 Task: Select a due date automation when advanced on, 2 days before a card is due add fields with custom field "Resume" set to a number lower than 1 and lower than 10 at 11:00 AM.
Action: Mouse moved to (1305, 98)
Screenshot: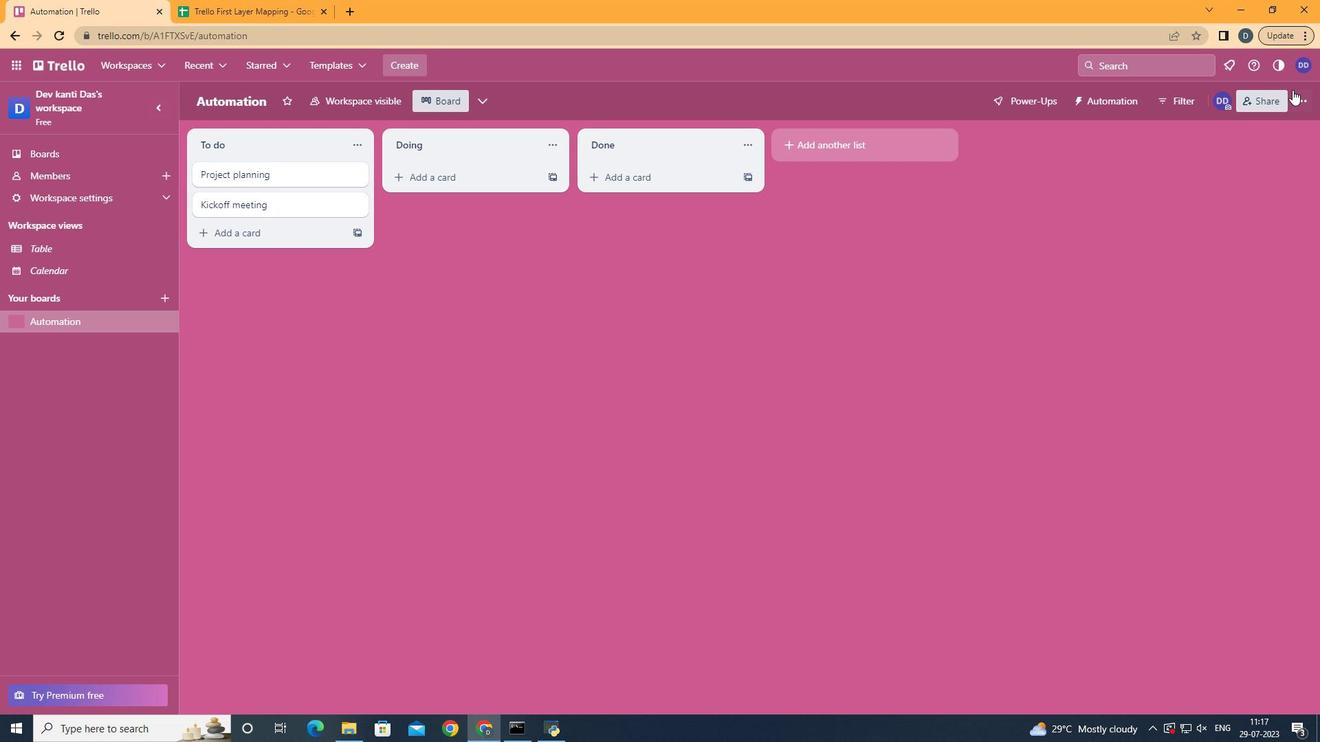 
Action: Mouse pressed left at (1305, 98)
Screenshot: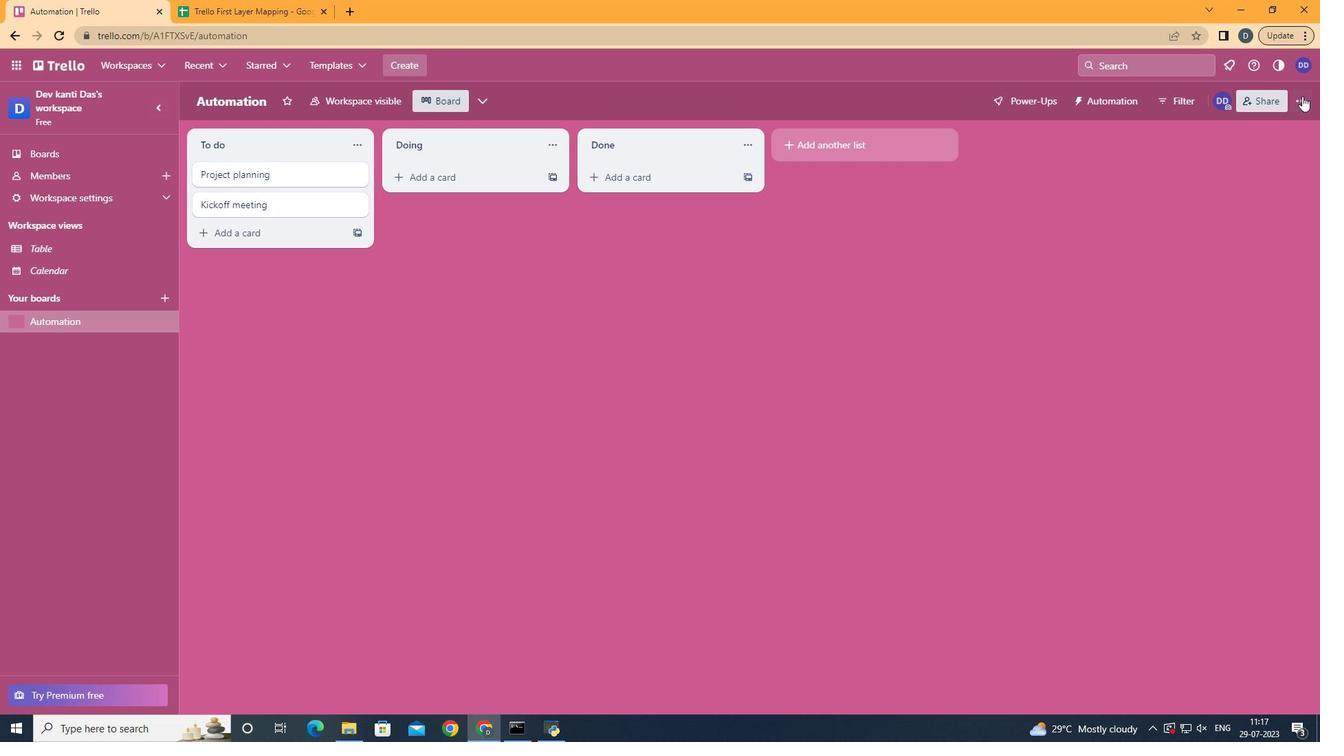 
Action: Mouse moved to (1180, 288)
Screenshot: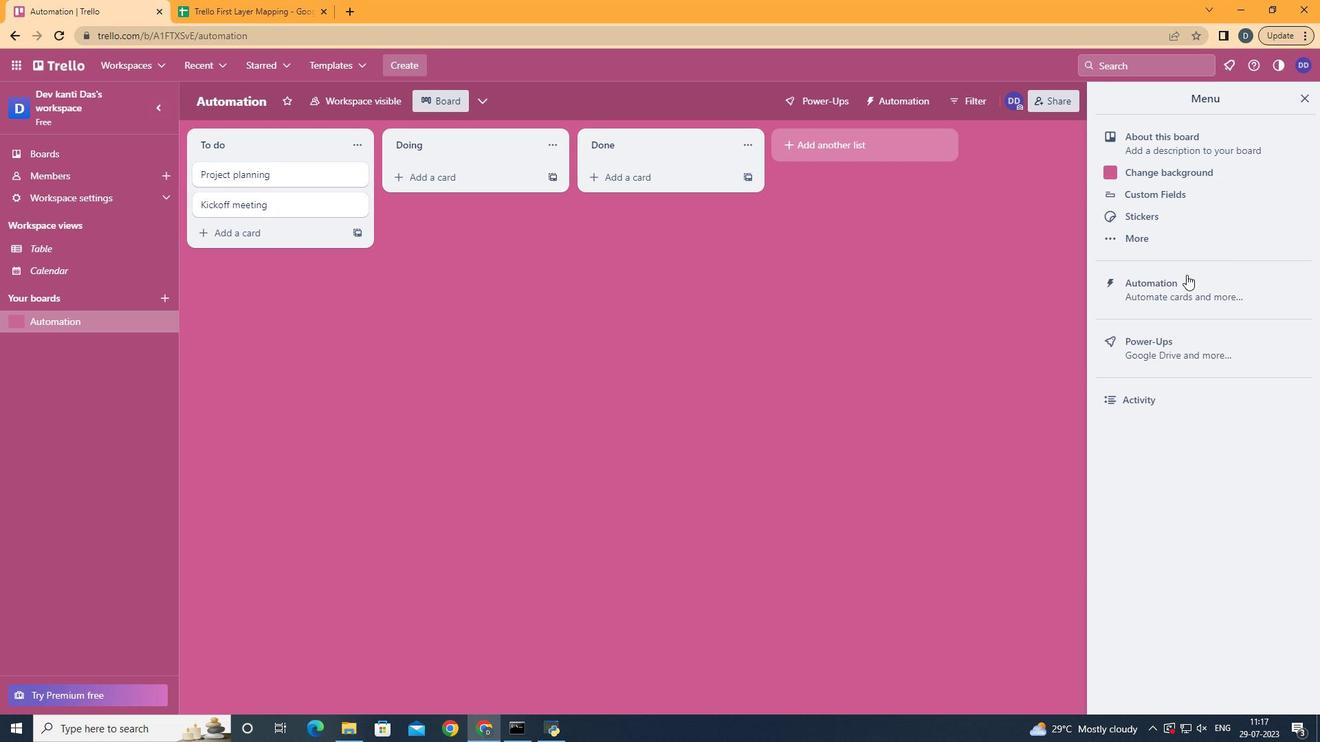 
Action: Mouse pressed left at (1180, 288)
Screenshot: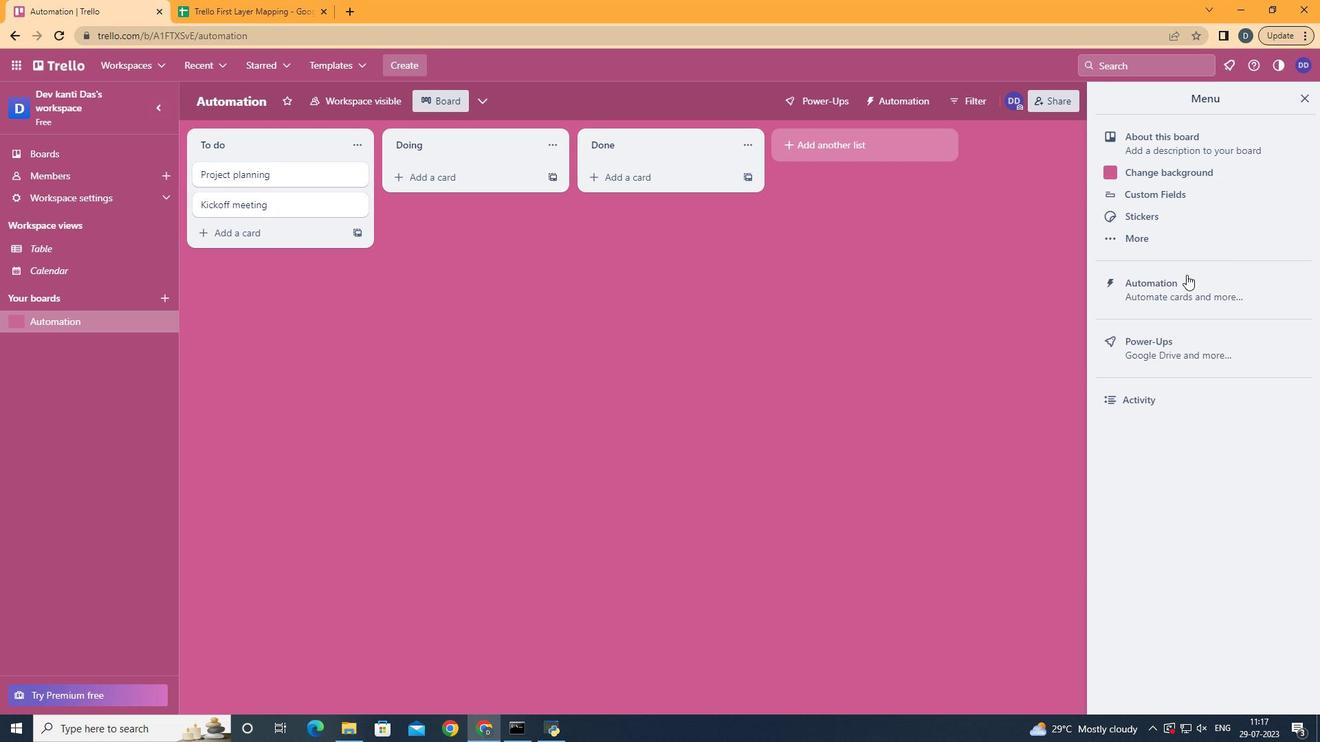 
Action: Mouse moved to (287, 274)
Screenshot: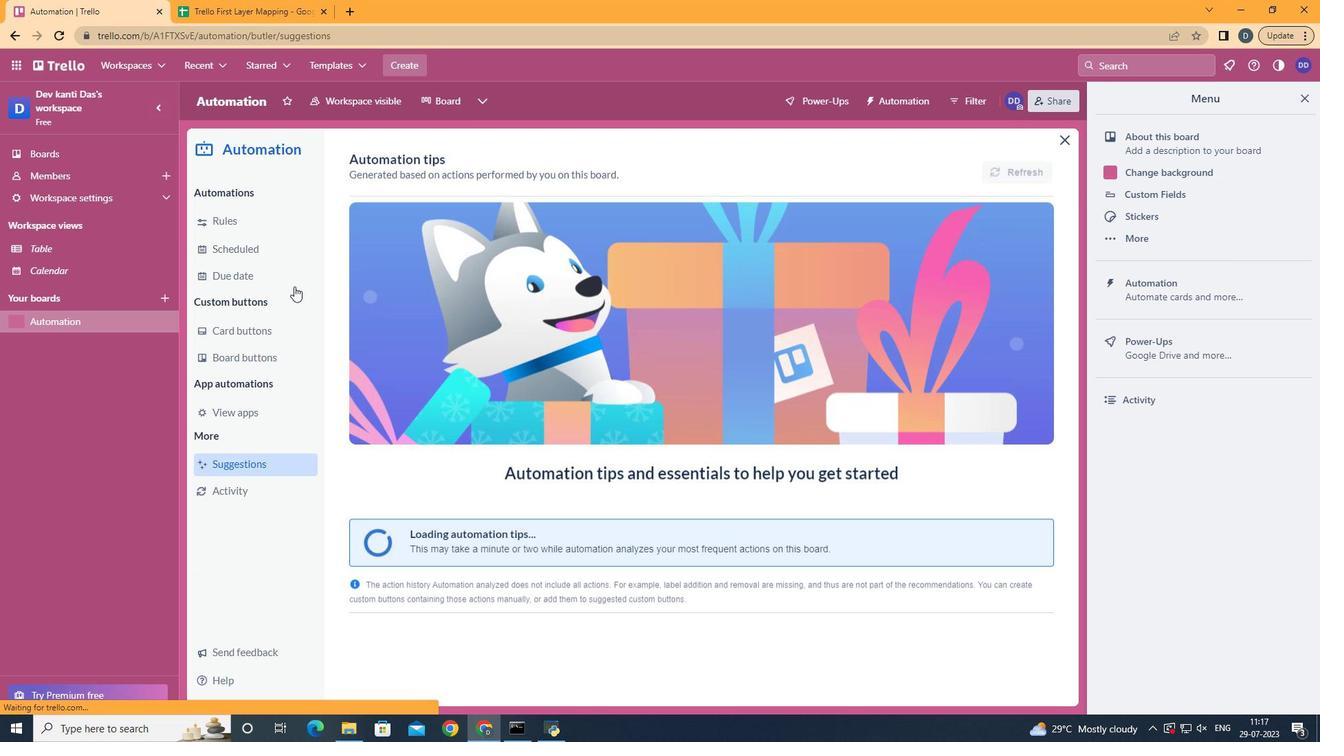 
Action: Mouse pressed left at (287, 274)
Screenshot: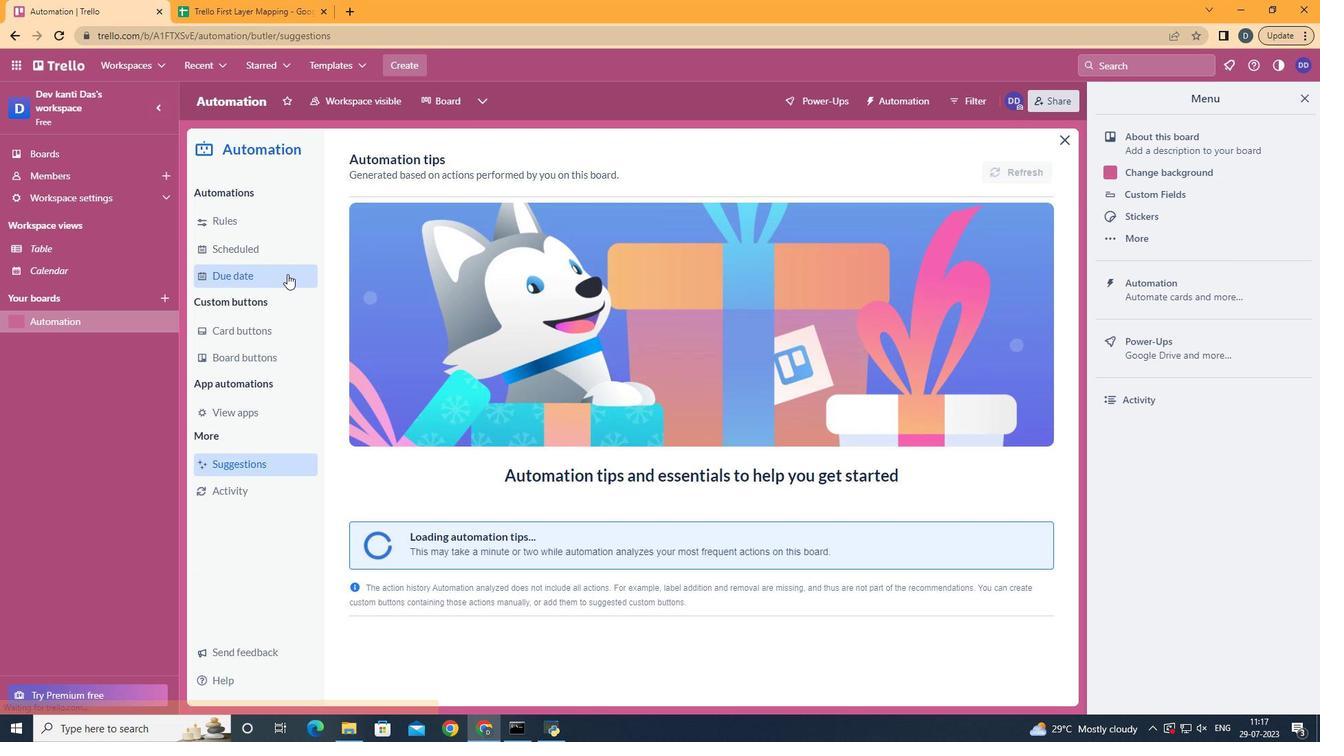 
Action: Mouse moved to (973, 167)
Screenshot: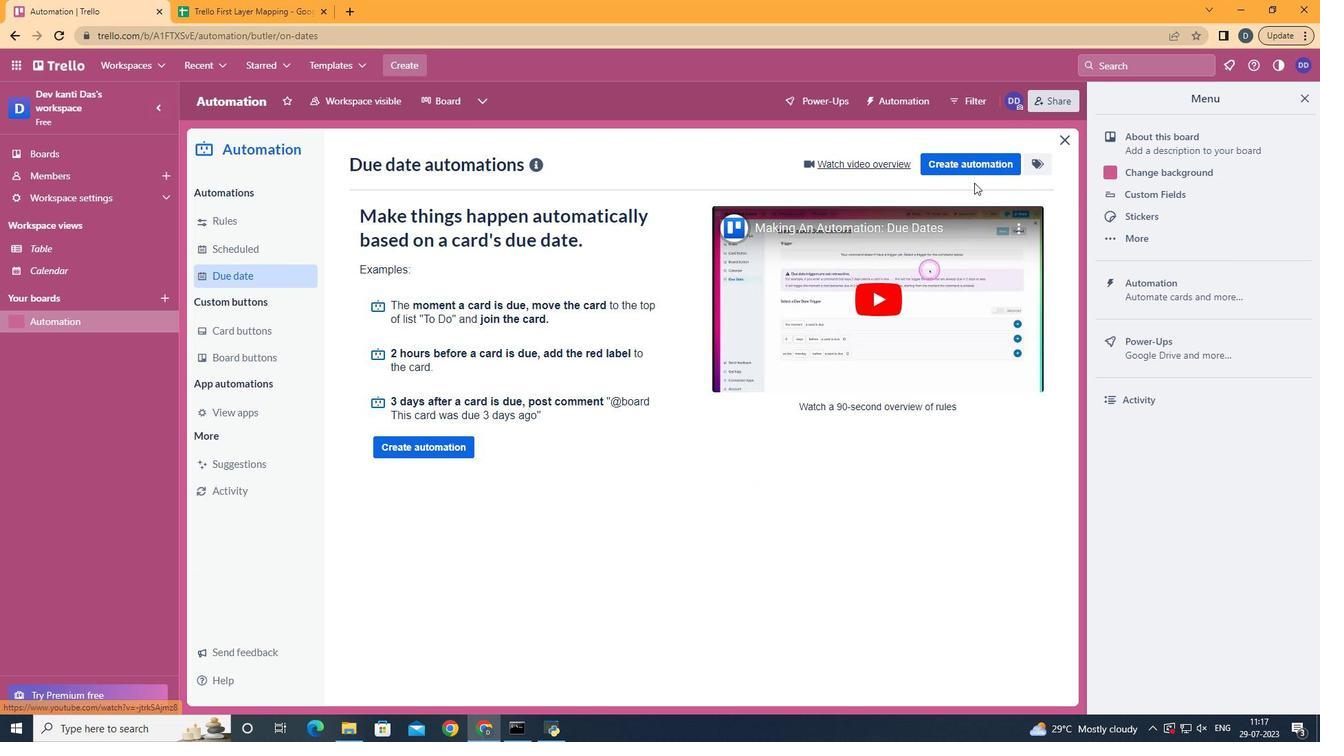 
Action: Mouse pressed left at (973, 167)
Screenshot: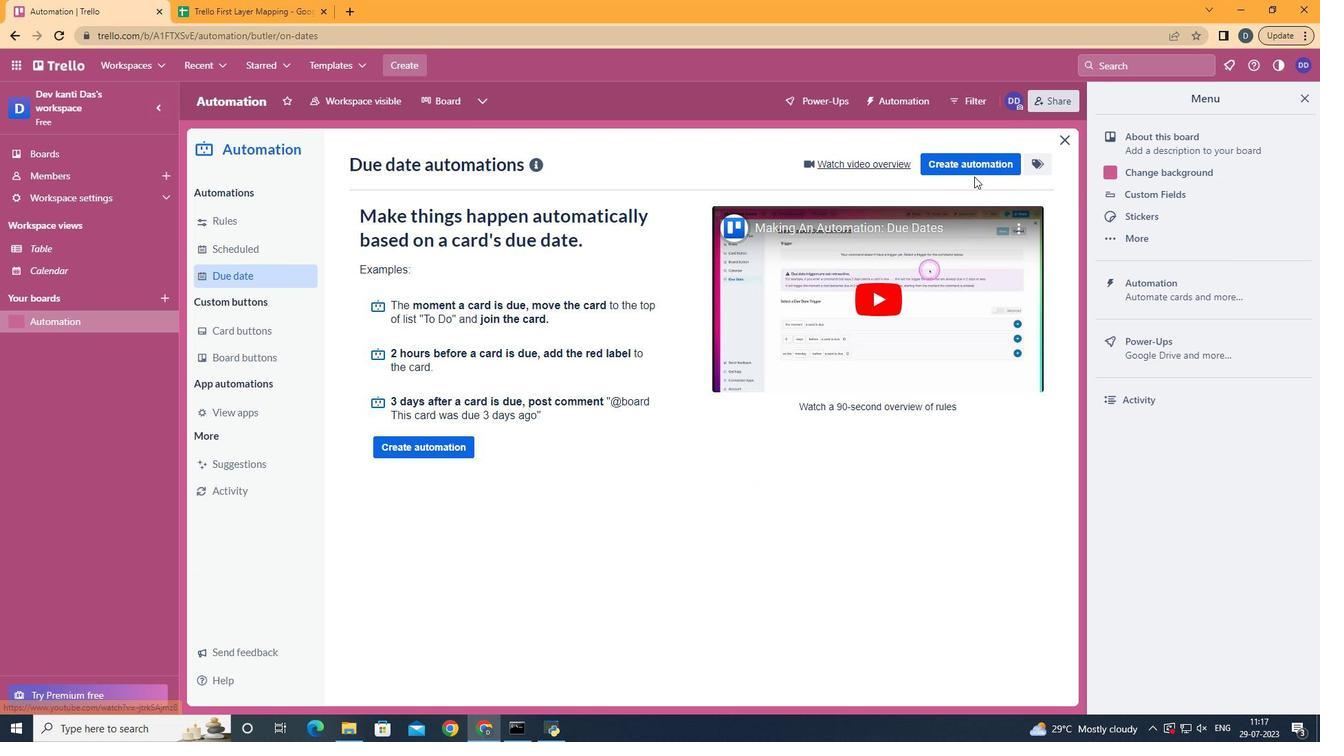 
Action: Mouse moved to (797, 307)
Screenshot: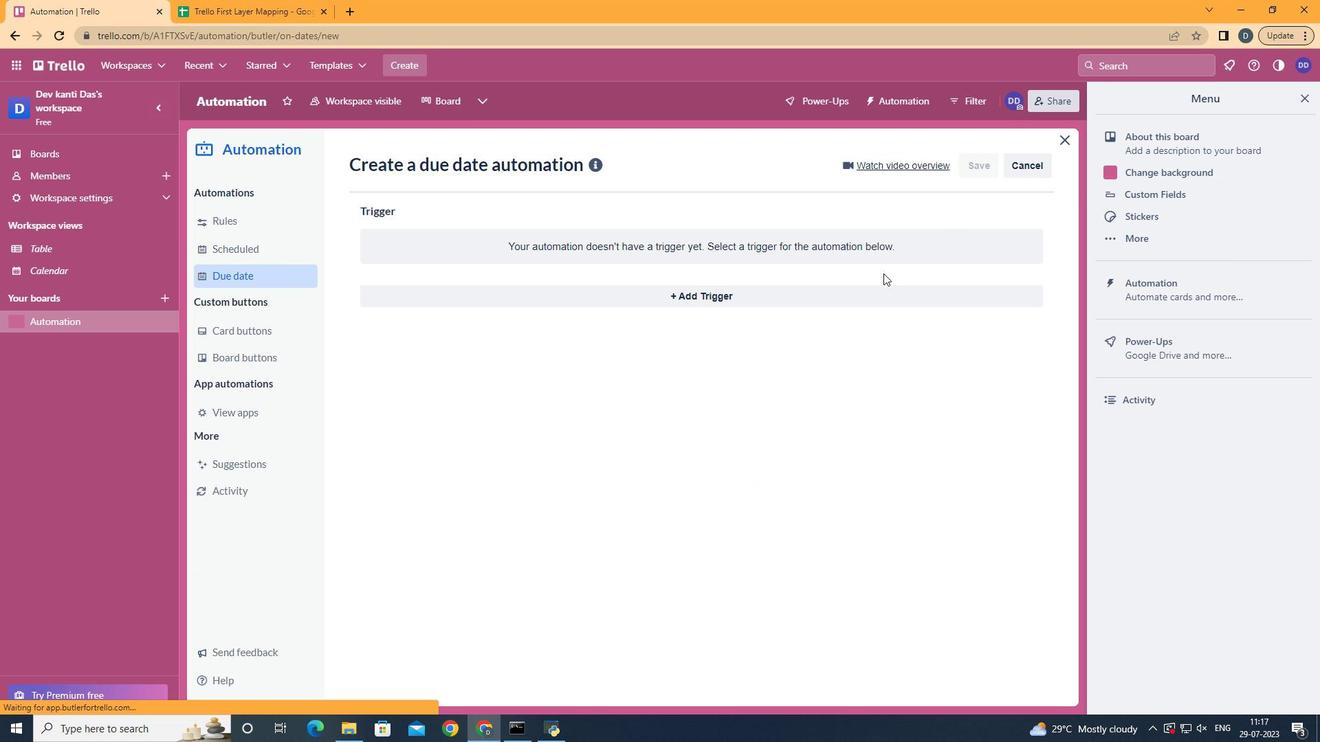
Action: Mouse pressed left at (797, 307)
Screenshot: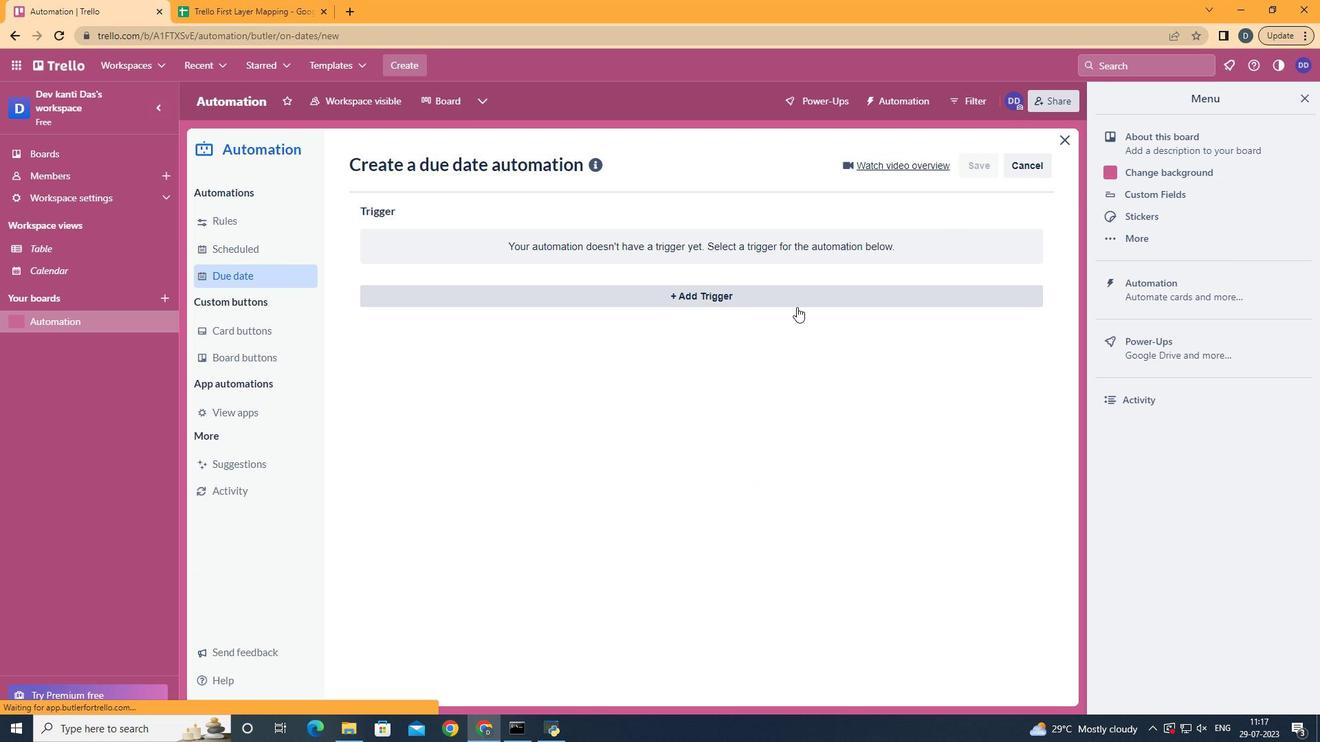
Action: Mouse moved to (553, 511)
Screenshot: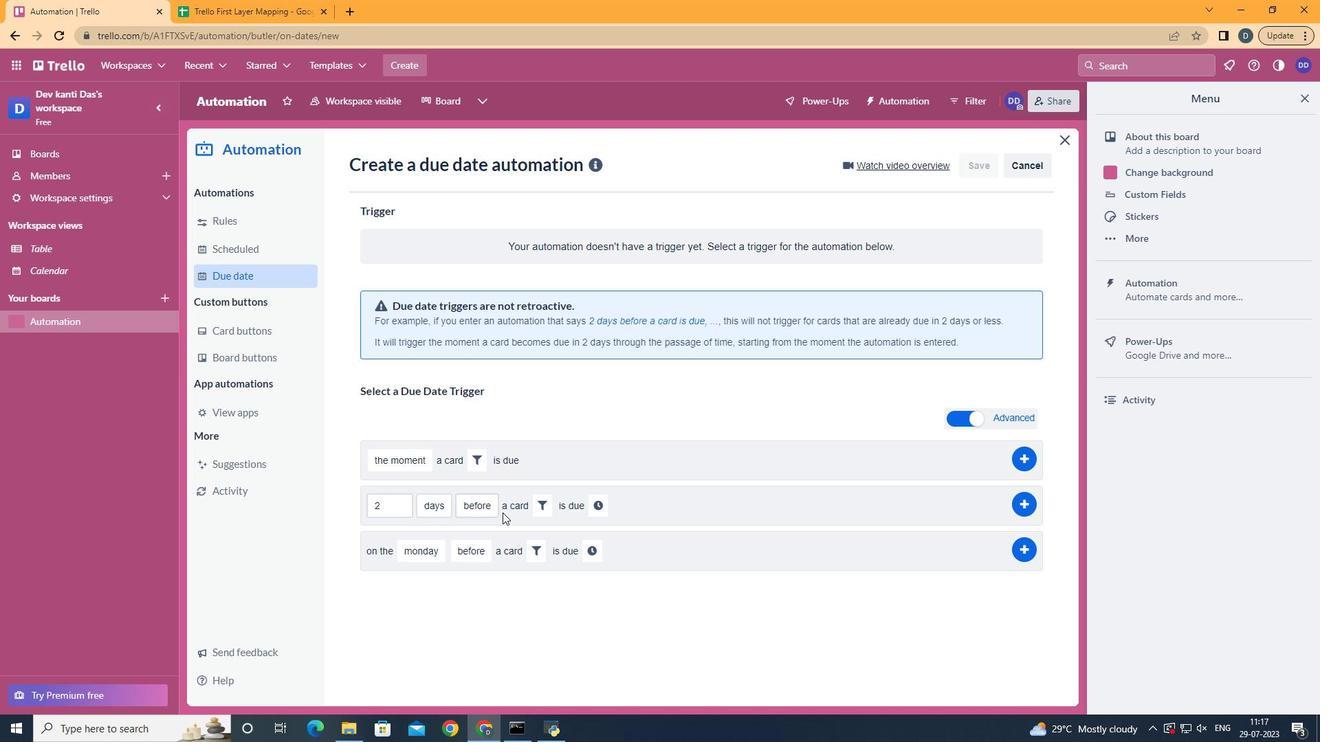 
Action: Mouse pressed left at (553, 511)
Screenshot: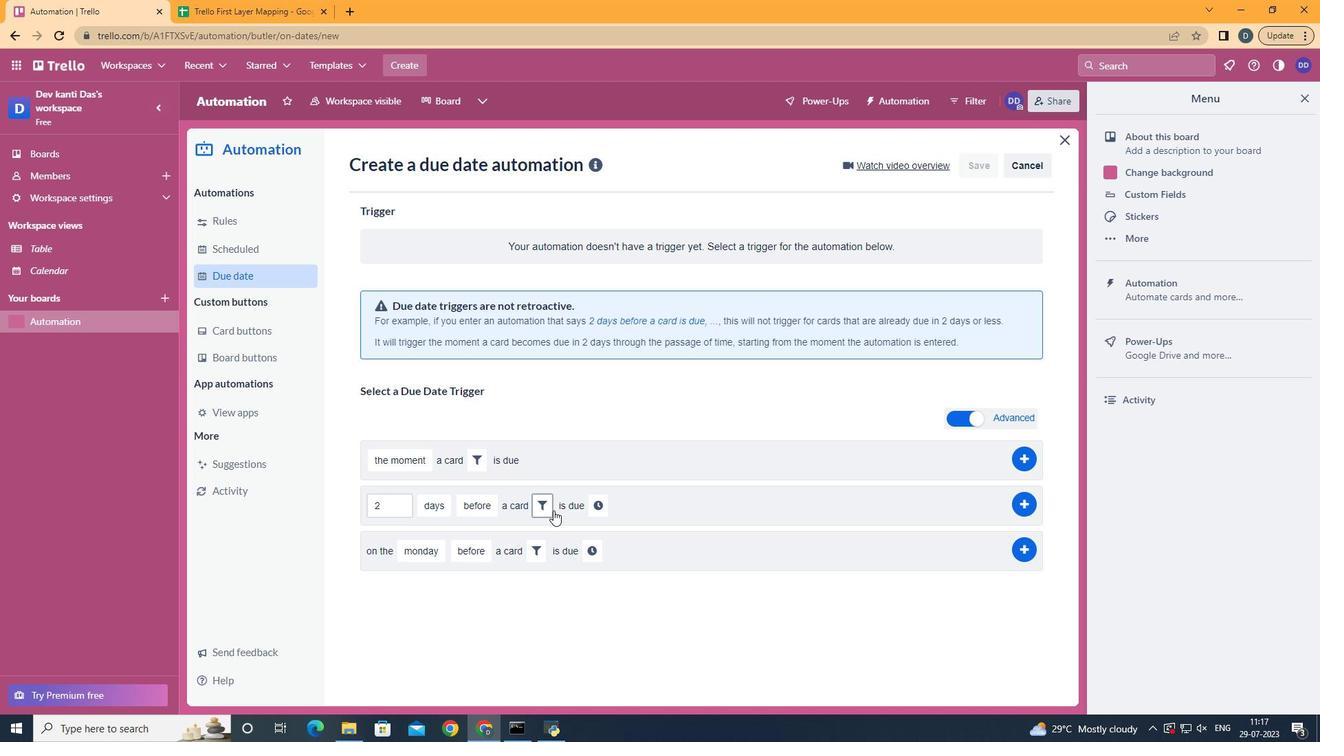 
Action: Mouse moved to (753, 559)
Screenshot: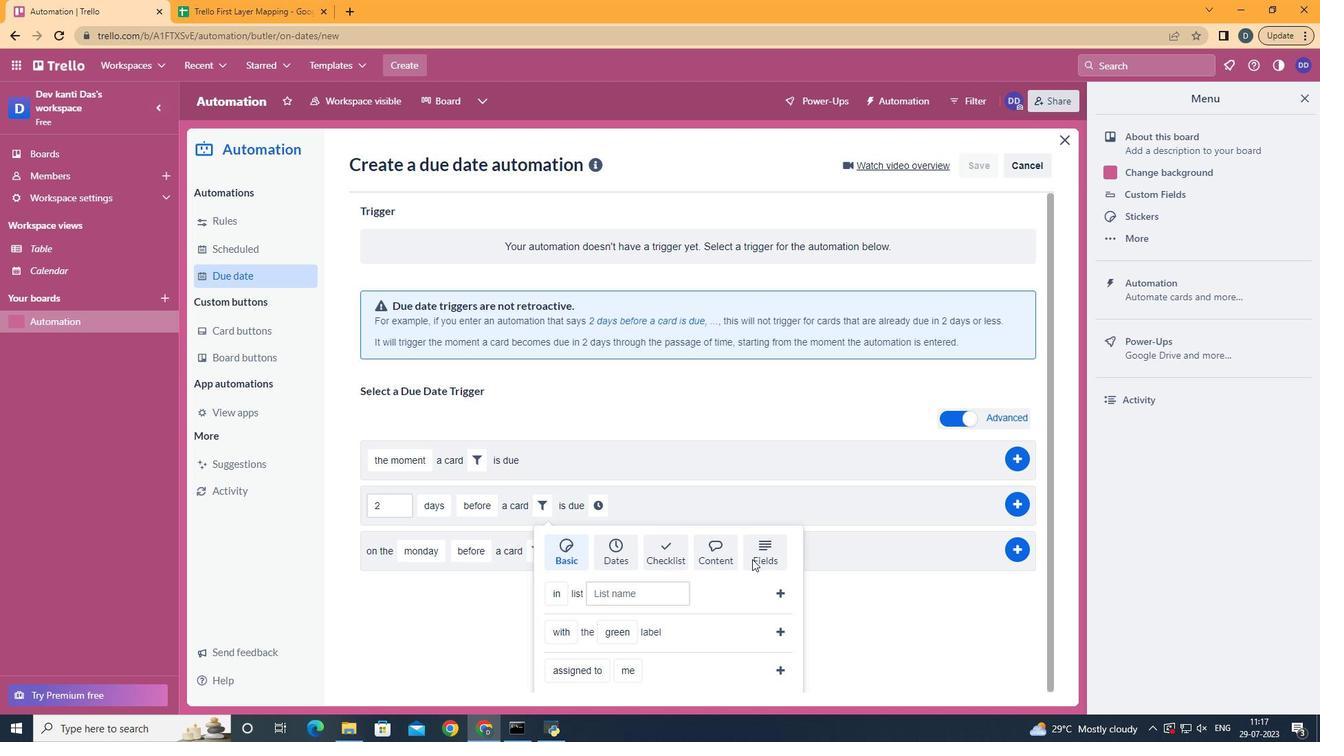 
Action: Mouse pressed left at (753, 559)
Screenshot: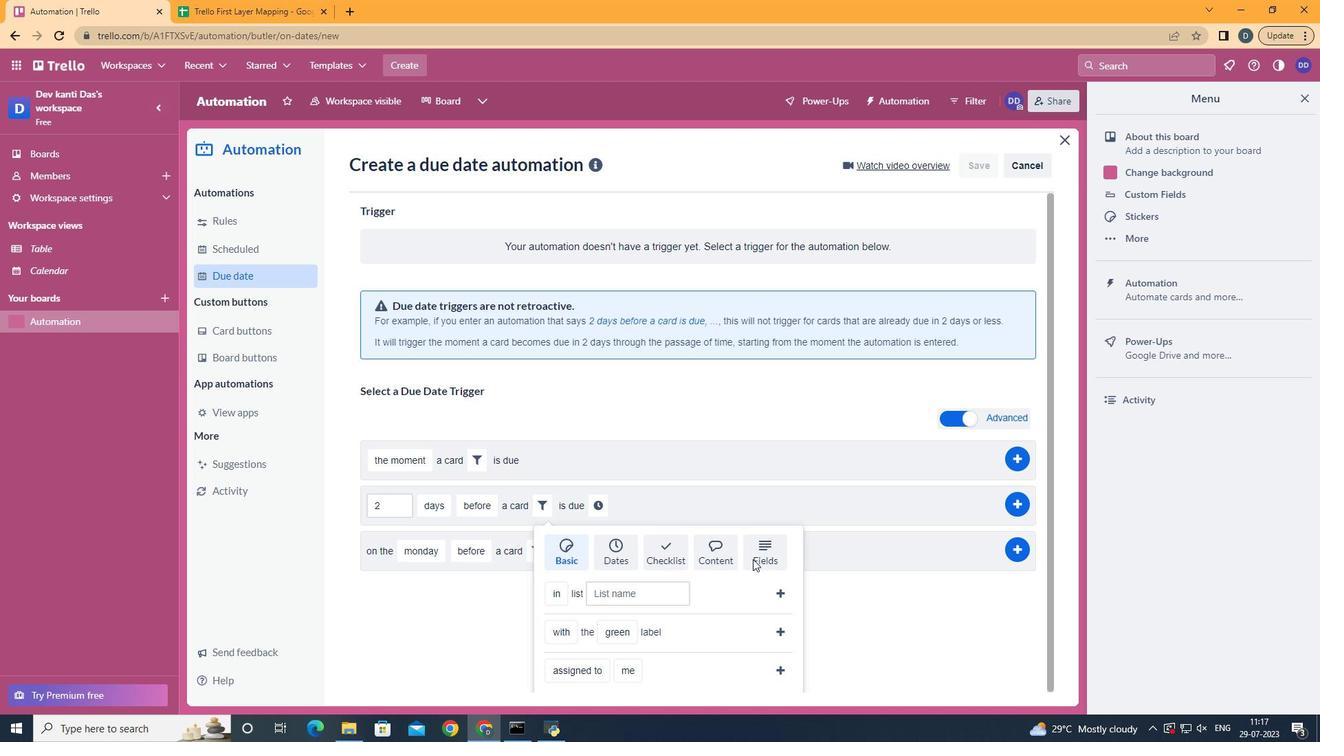 
Action: Mouse moved to (758, 548)
Screenshot: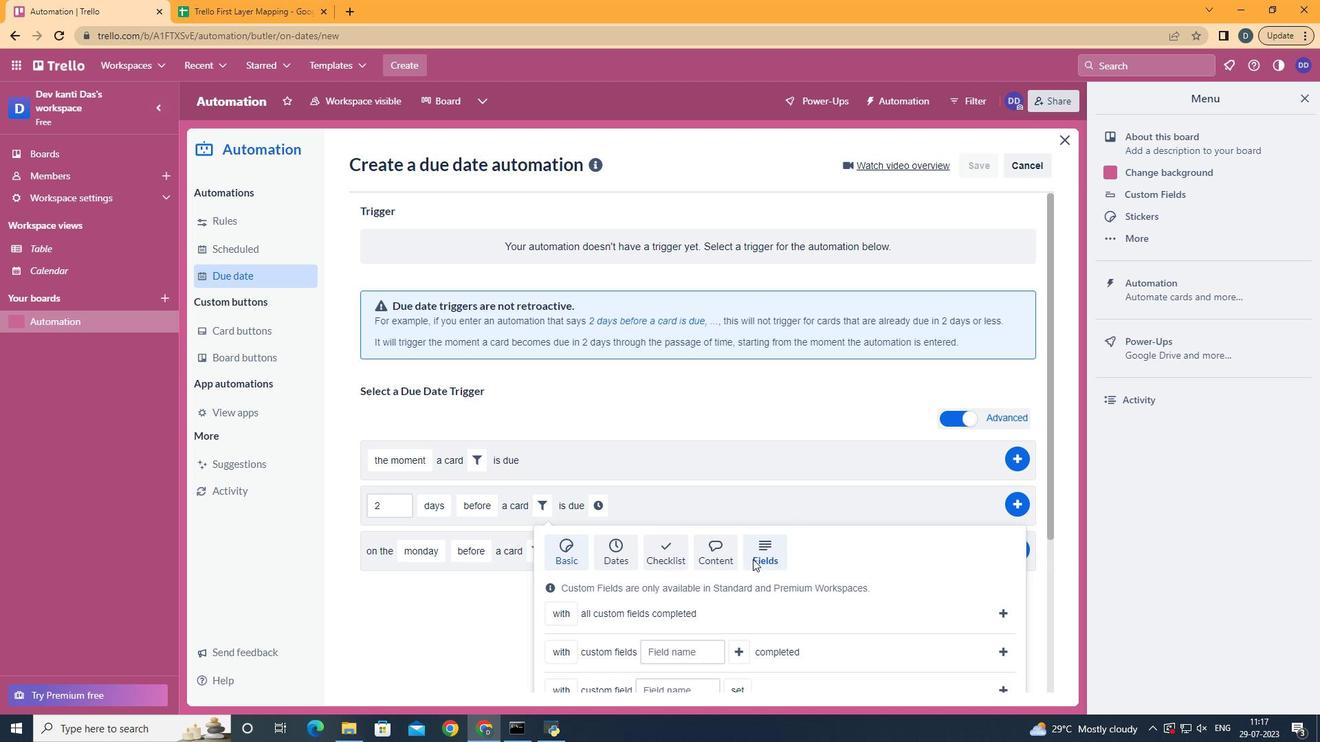 
Action: Mouse scrolled (758, 548) with delta (0, 0)
Screenshot: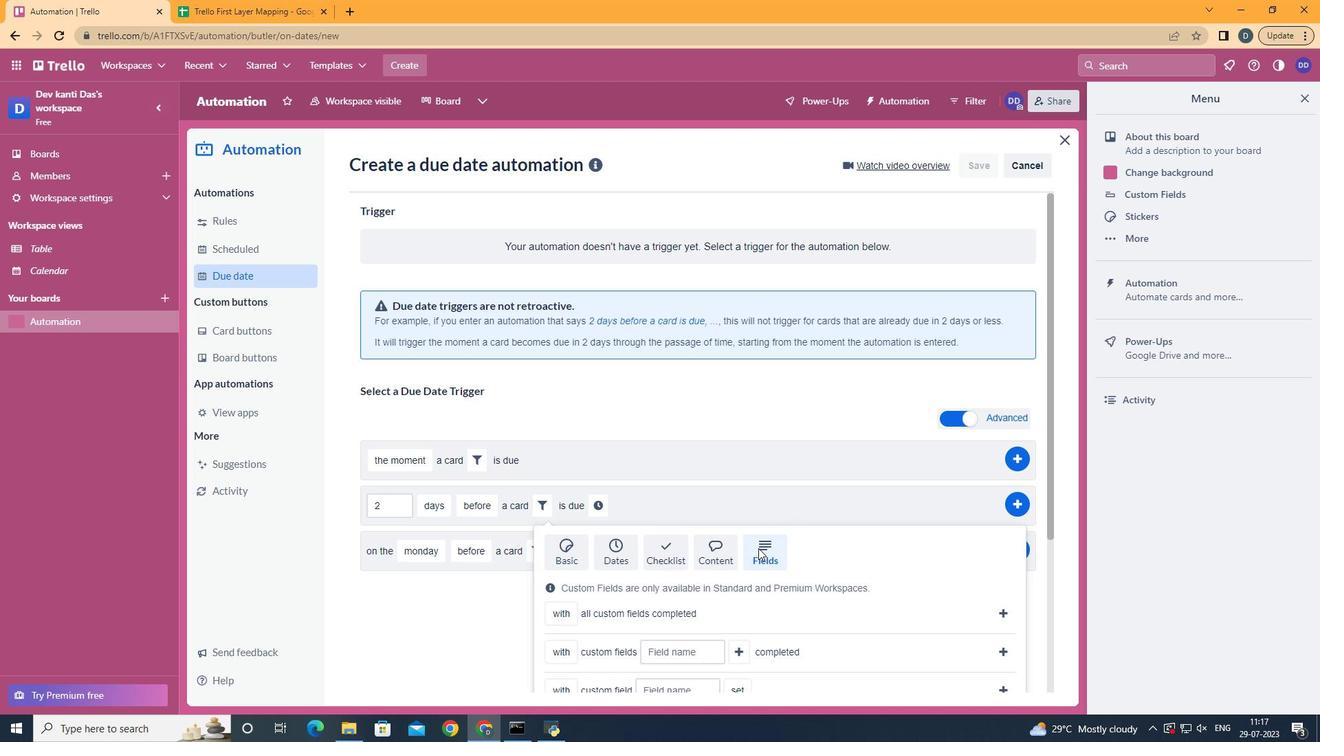 
Action: Mouse scrolled (758, 548) with delta (0, 0)
Screenshot: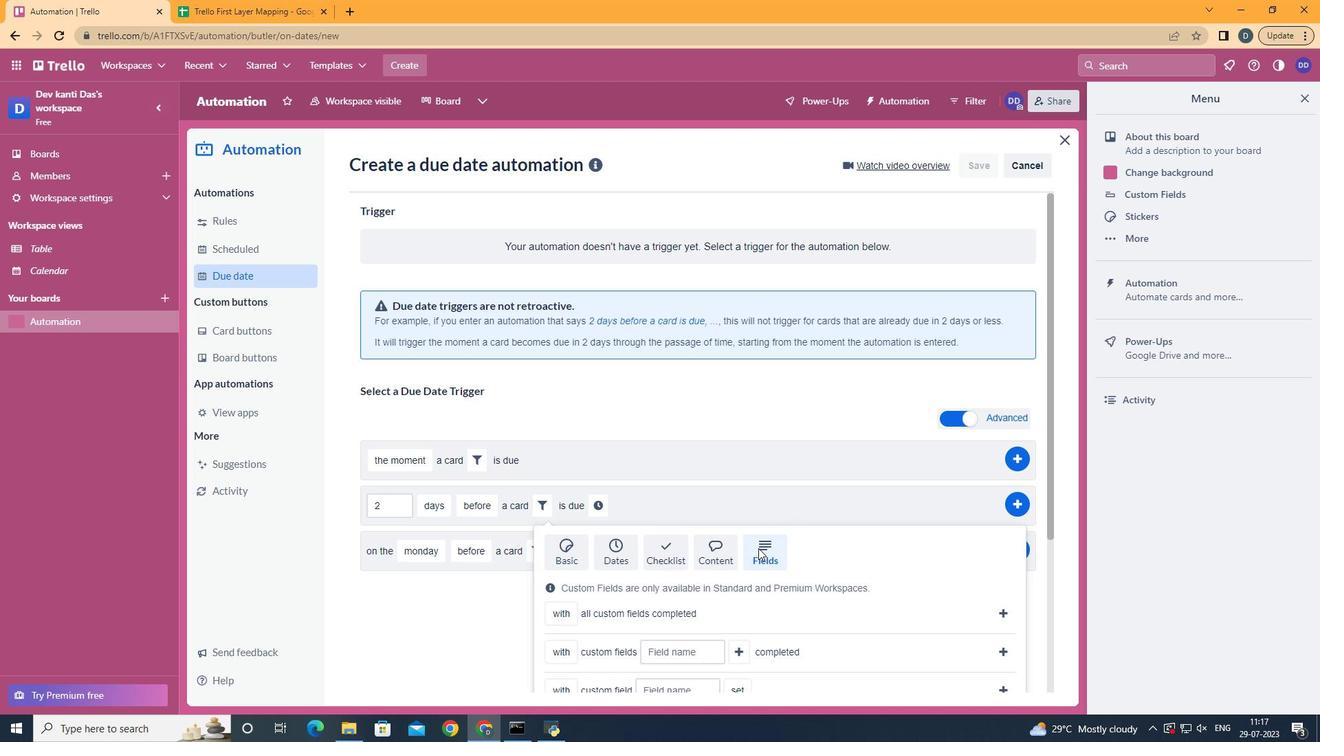 
Action: Mouse scrolled (758, 548) with delta (0, 0)
Screenshot: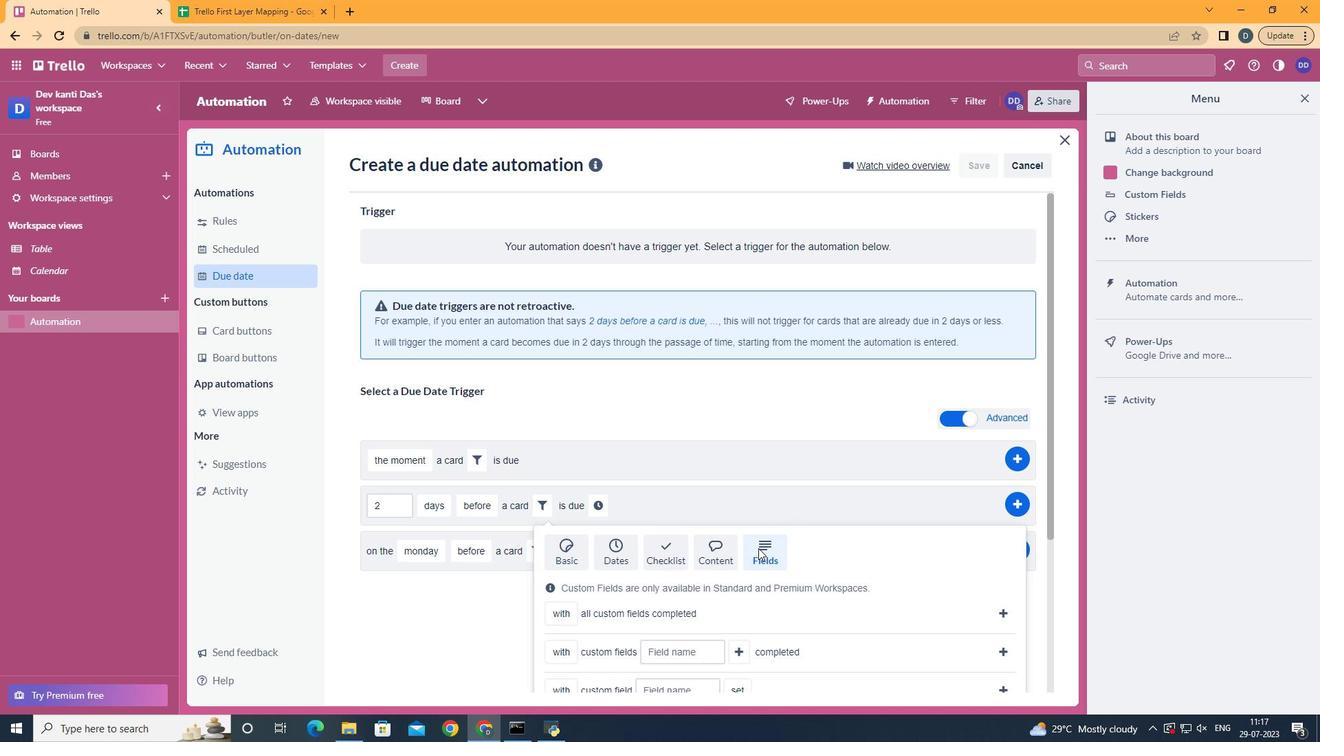 
Action: Mouse scrolled (758, 548) with delta (0, 0)
Screenshot: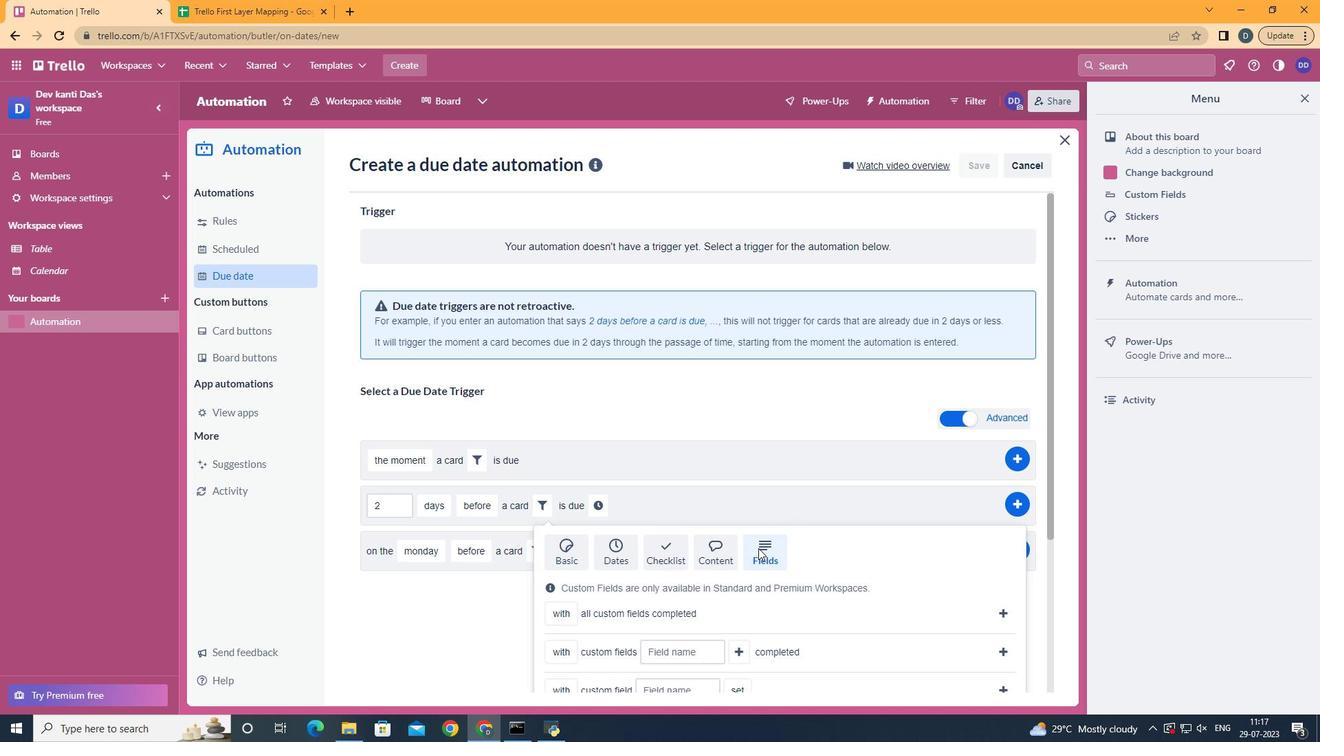 
Action: Mouse scrolled (758, 548) with delta (0, 0)
Screenshot: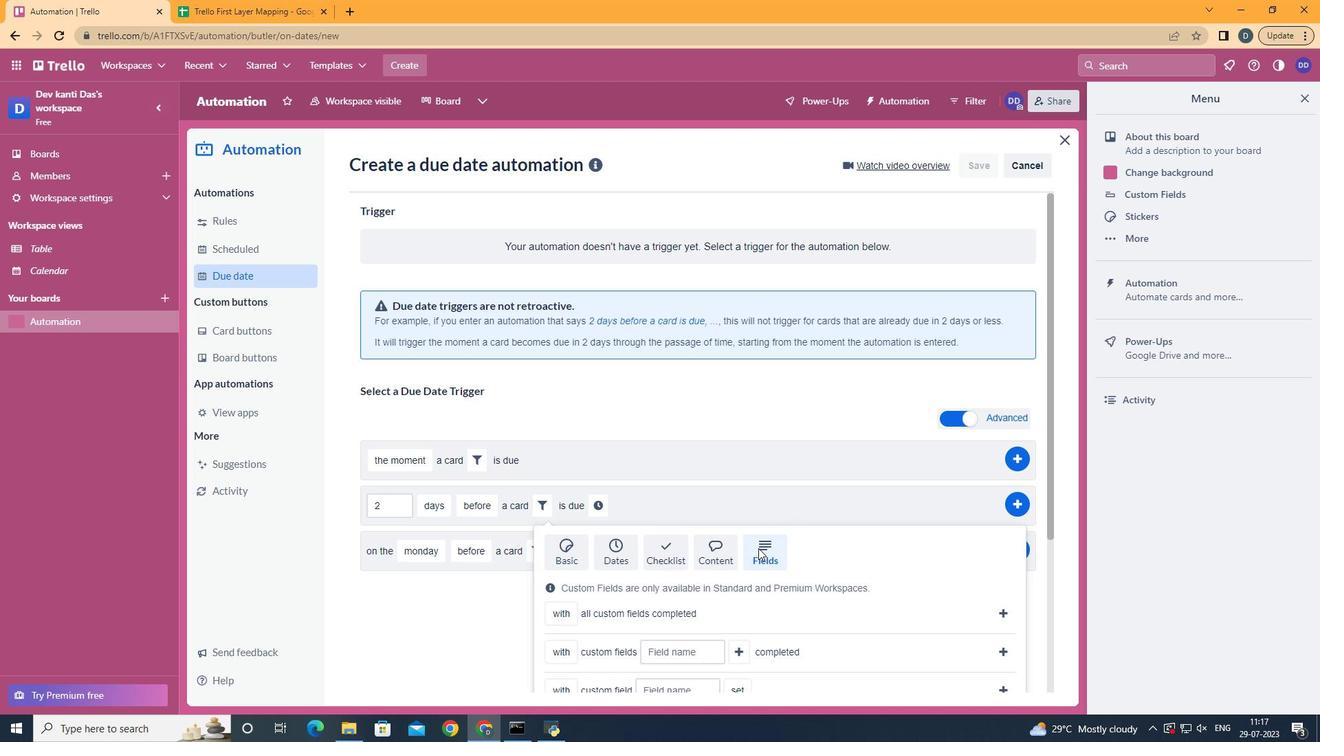 
Action: Mouse moved to (759, 548)
Screenshot: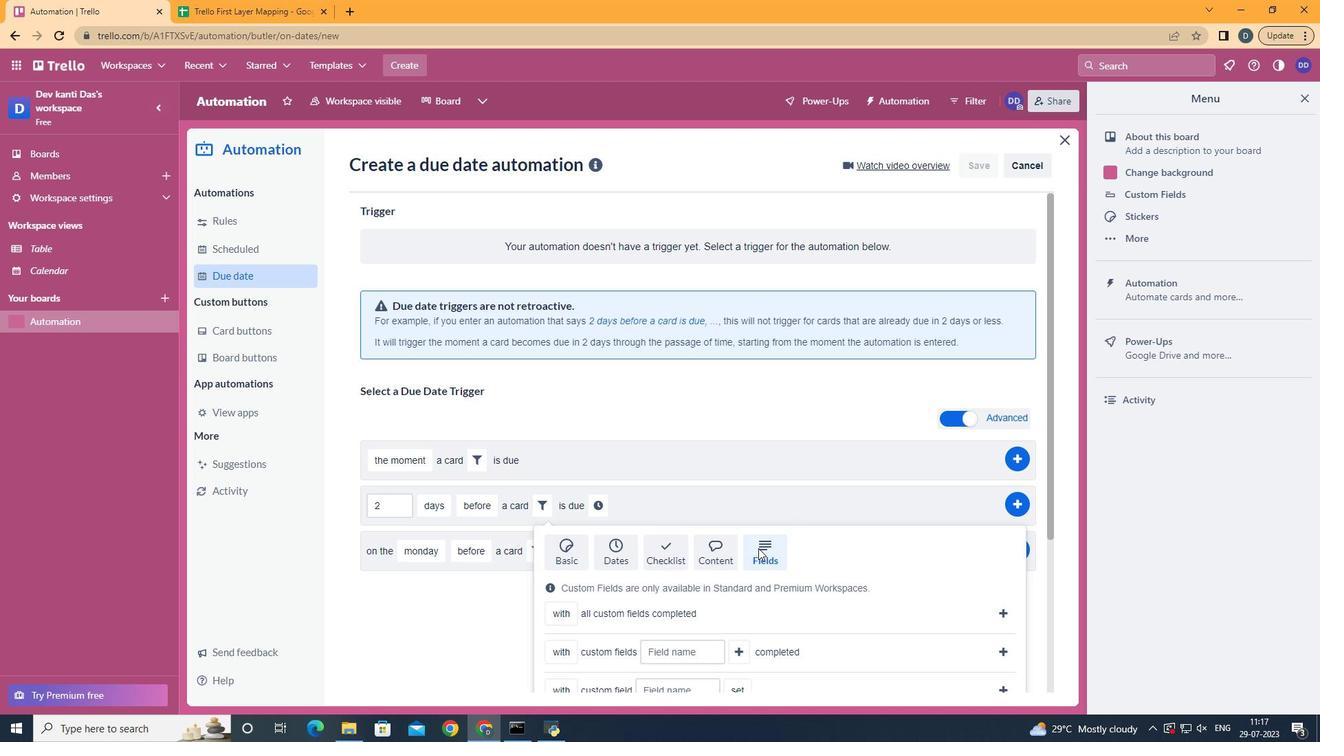 
Action: Mouse scrolled (759, 547) with delta (0, 0)
Screenshot: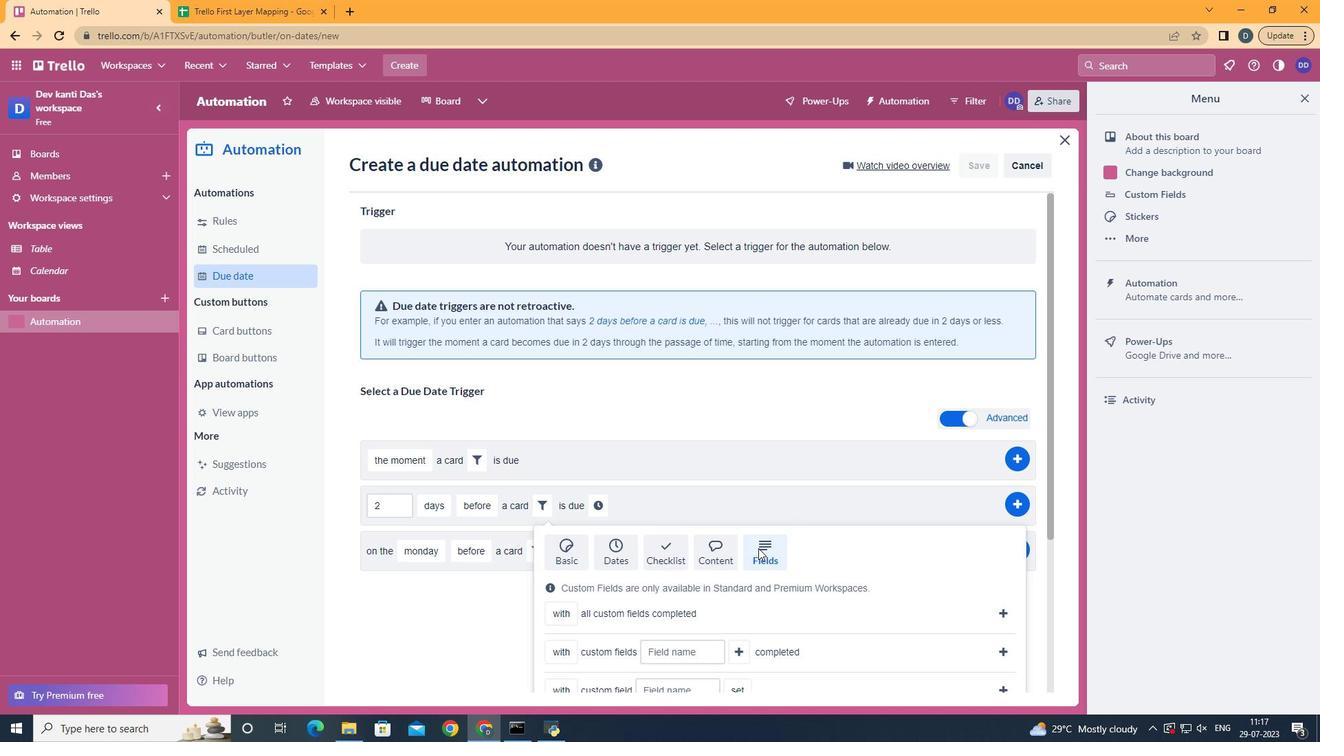 
Action: Mouse moved to (572, 611)
Screenshot: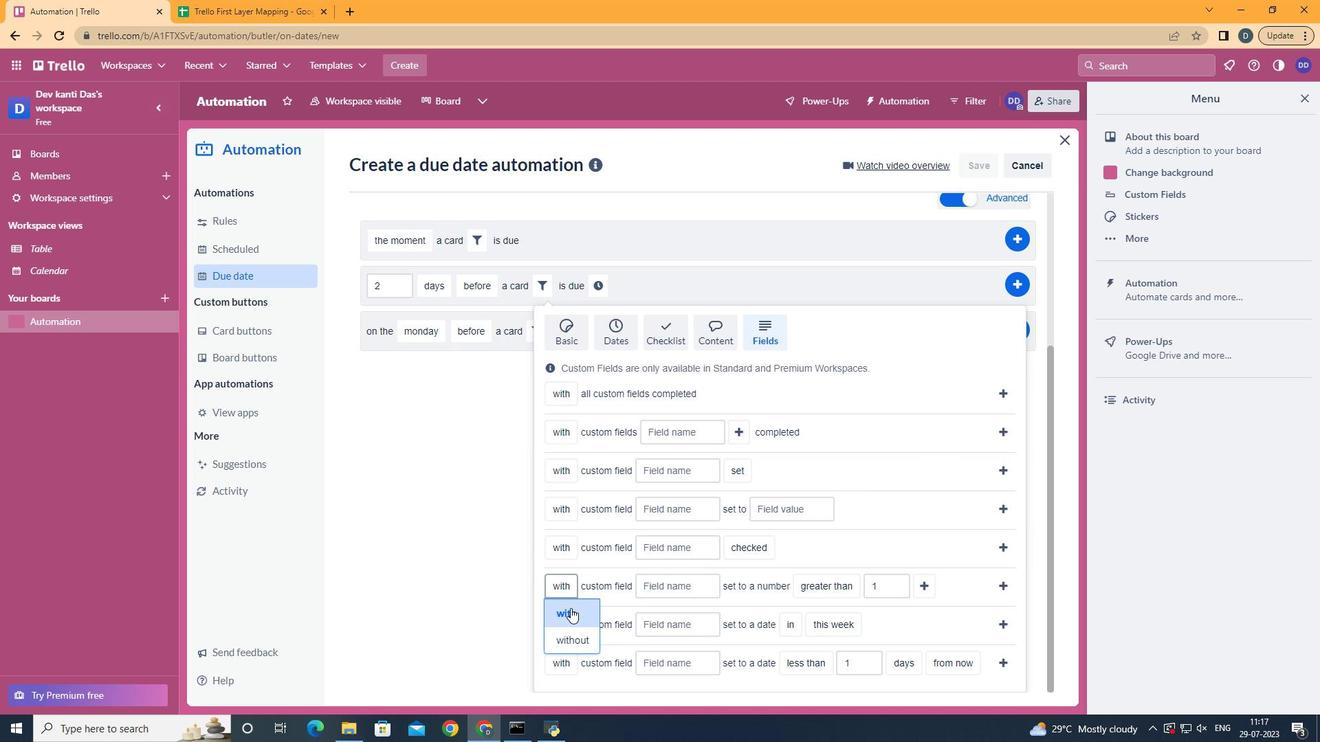 
Action: Mouse pressed left at (572, 611)
Screenshot: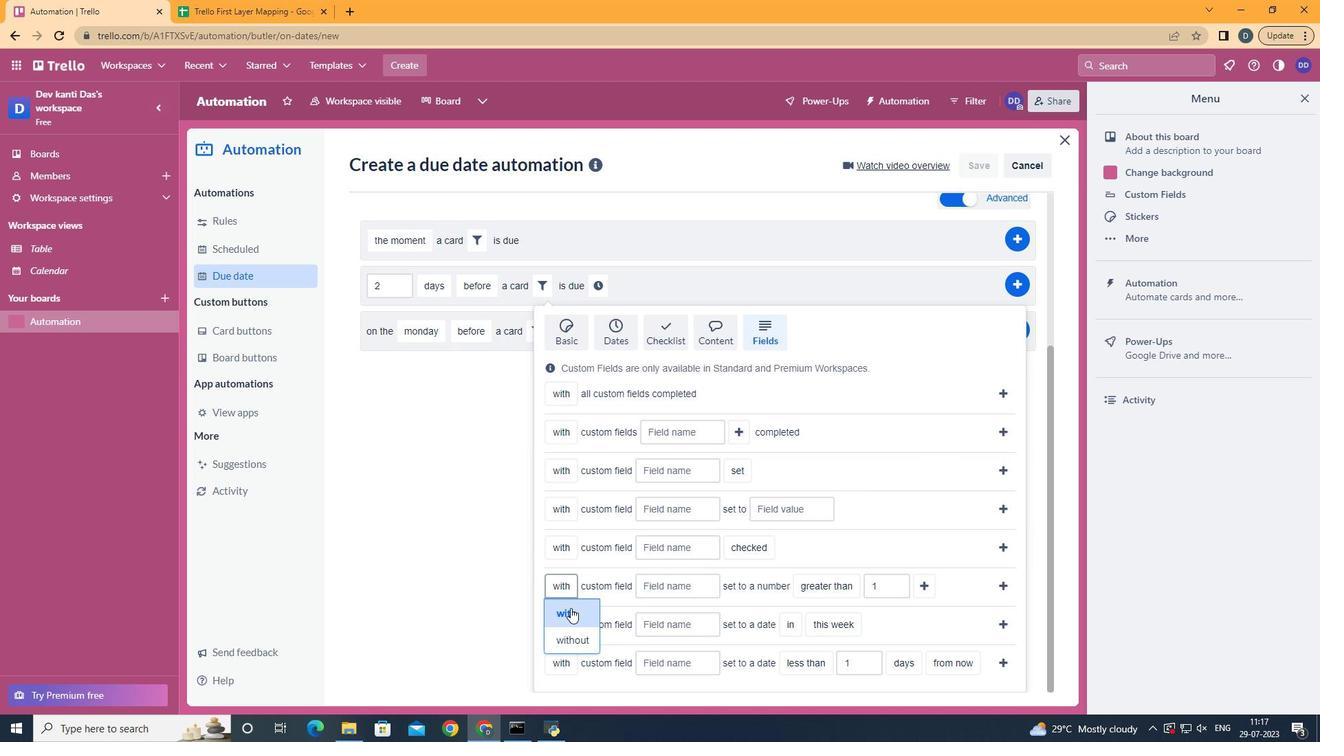 
Action: Mouse moved to (670, 592)
Screenshot: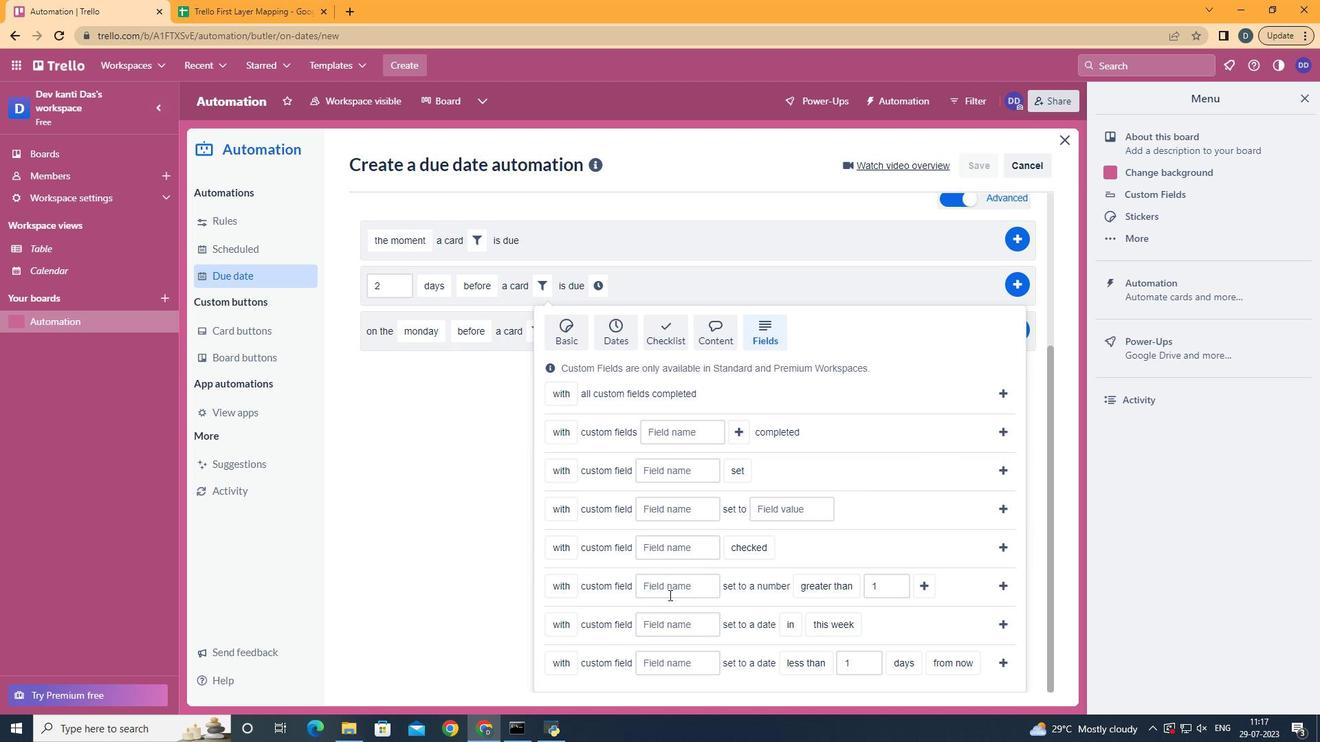 
Action: Mouse pressed left at (670, 592)
Screenshot: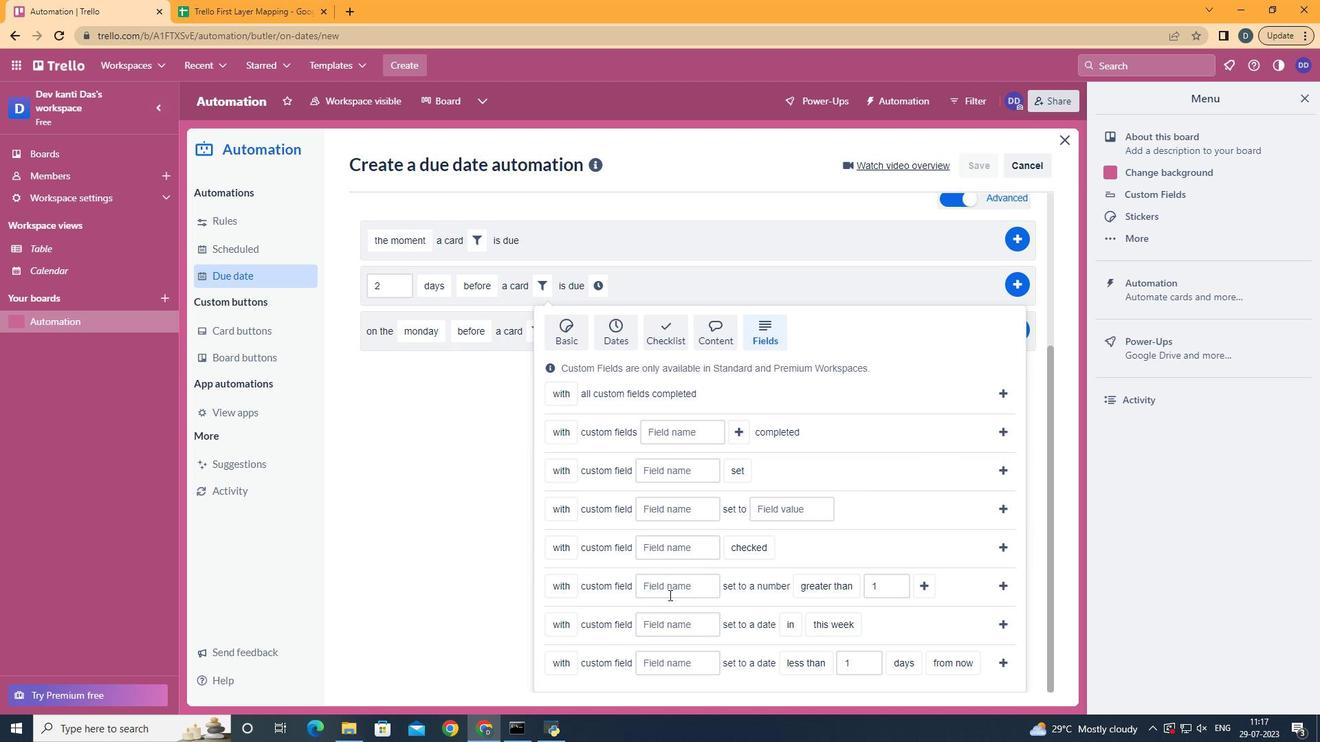 
Action: Mouse moved to (670, 592)
Screenshot: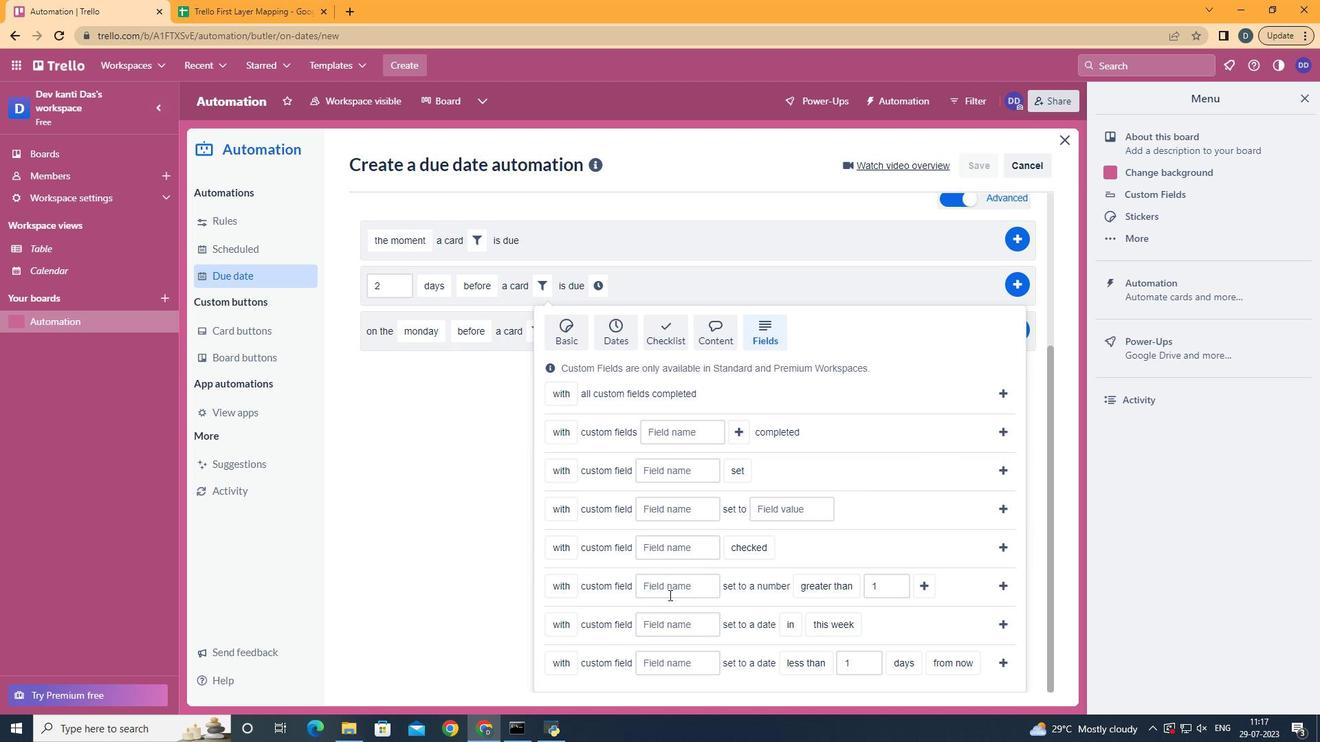 
Action: Key pressed <Key.shift>Resume
Screenshot: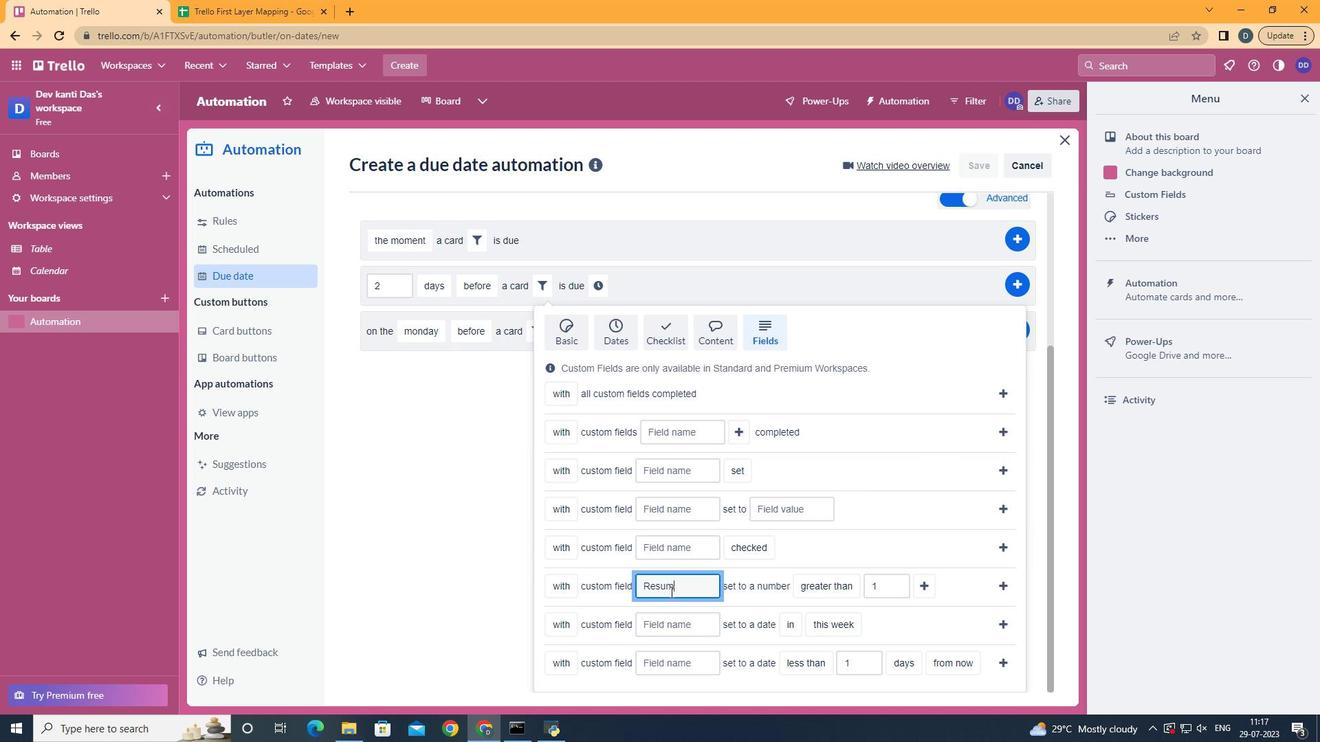 
Action: Mouse moved to (853, 534)
Screenshot: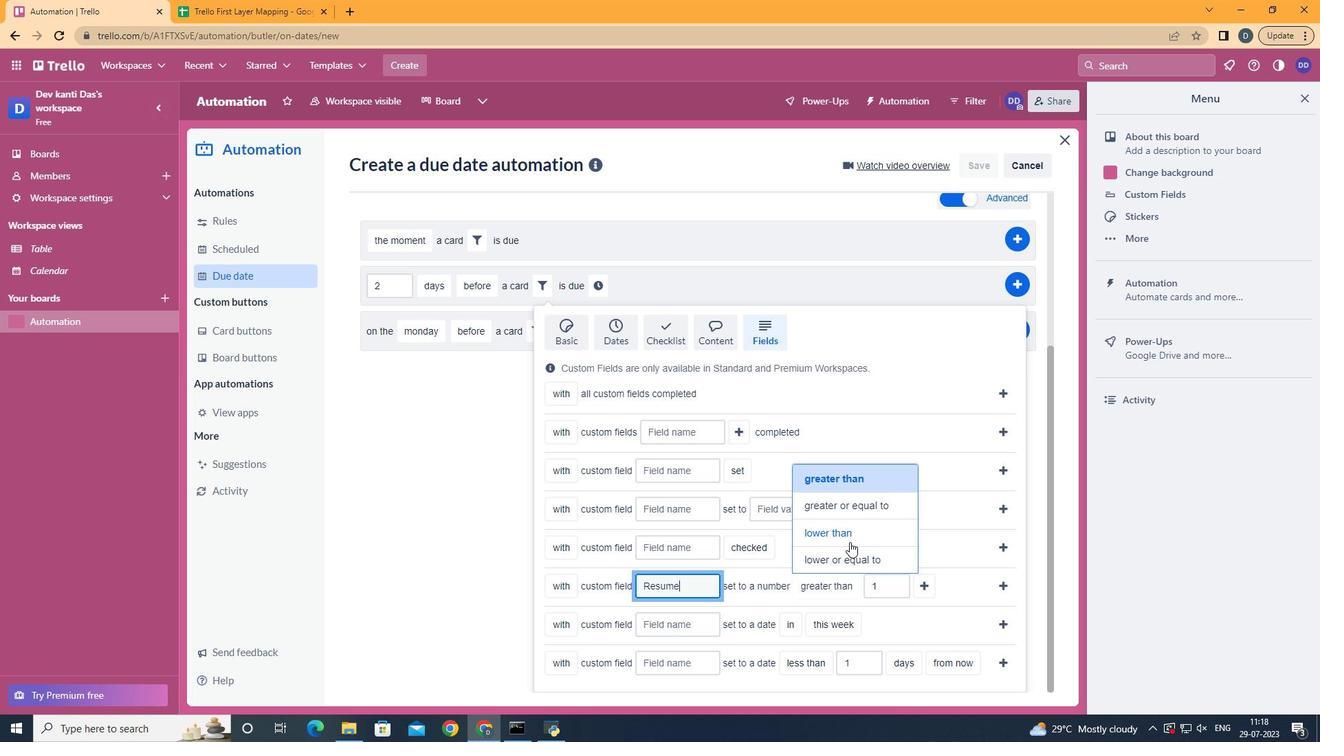 
Action: Mouse pressed left at (853, 534)
Screenshot: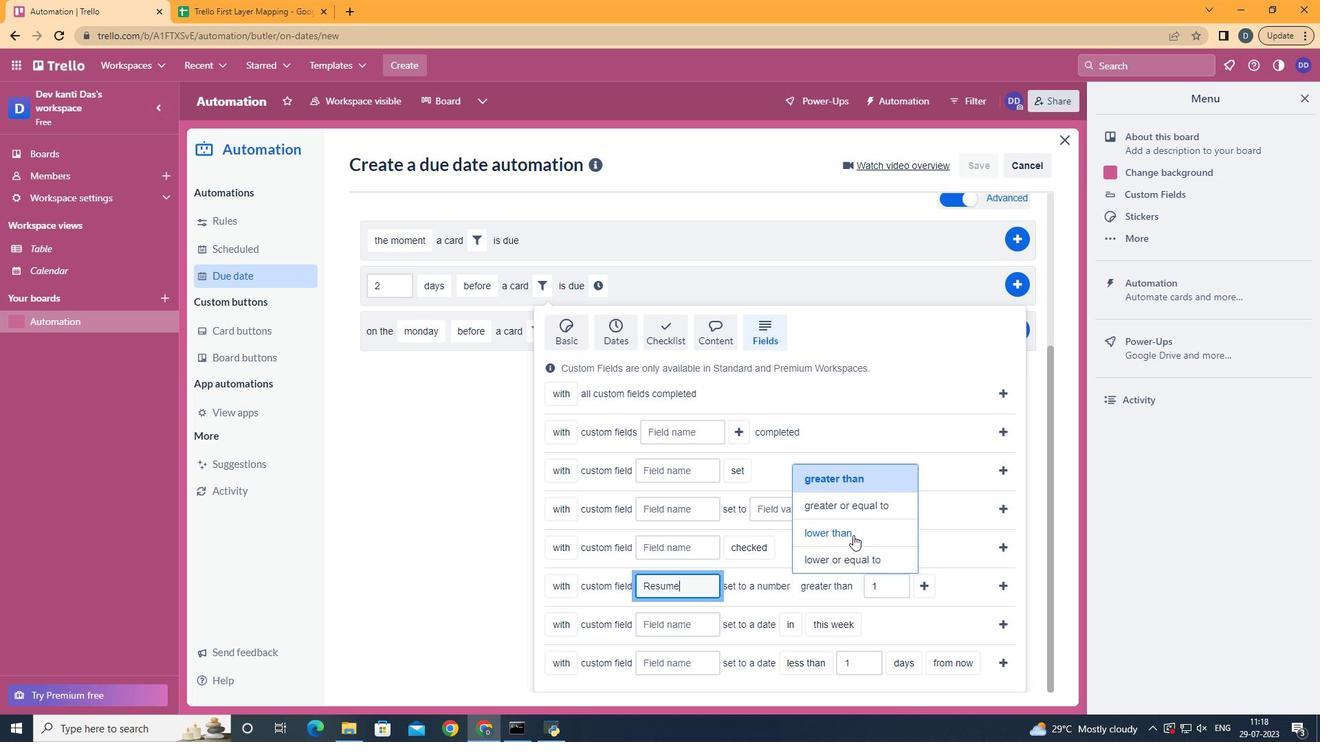 
Action: Mouse moved to (920, 585)
Screenshot: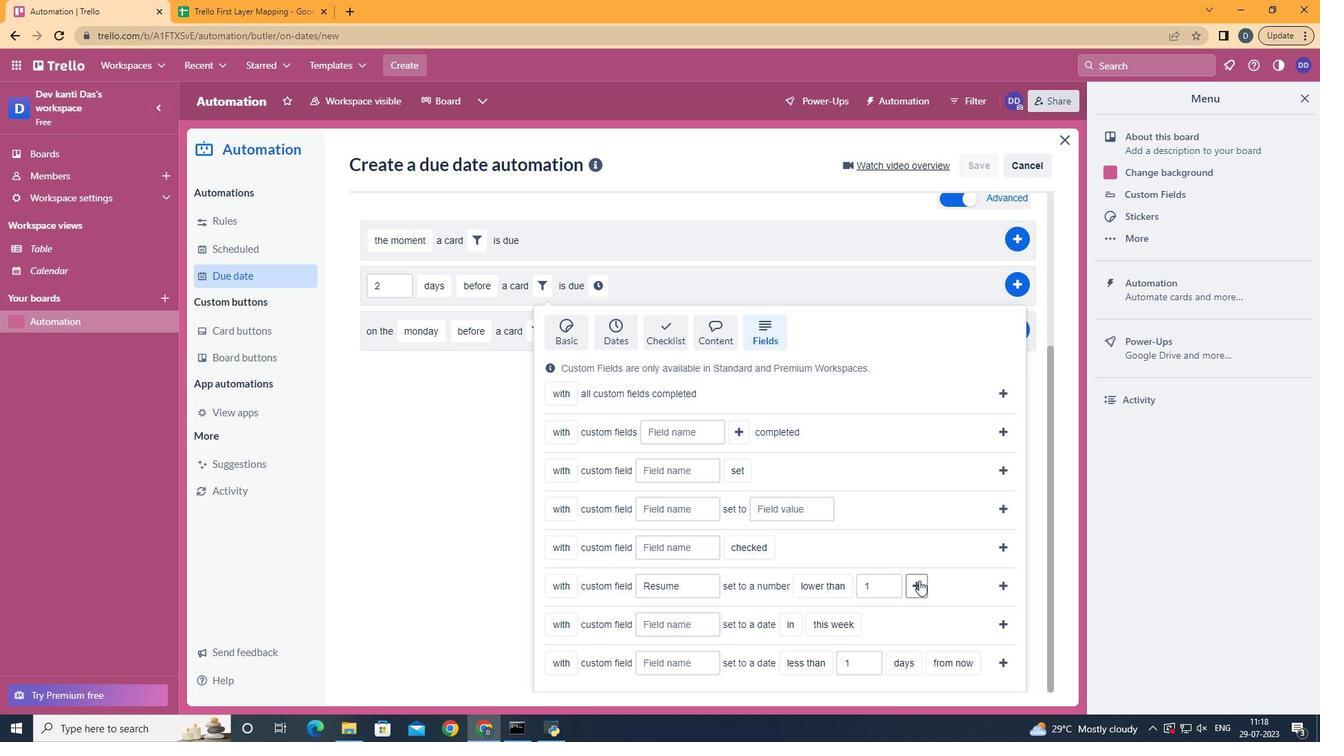 
Action: Mouse pressed left at (920, 585)
Screenshot: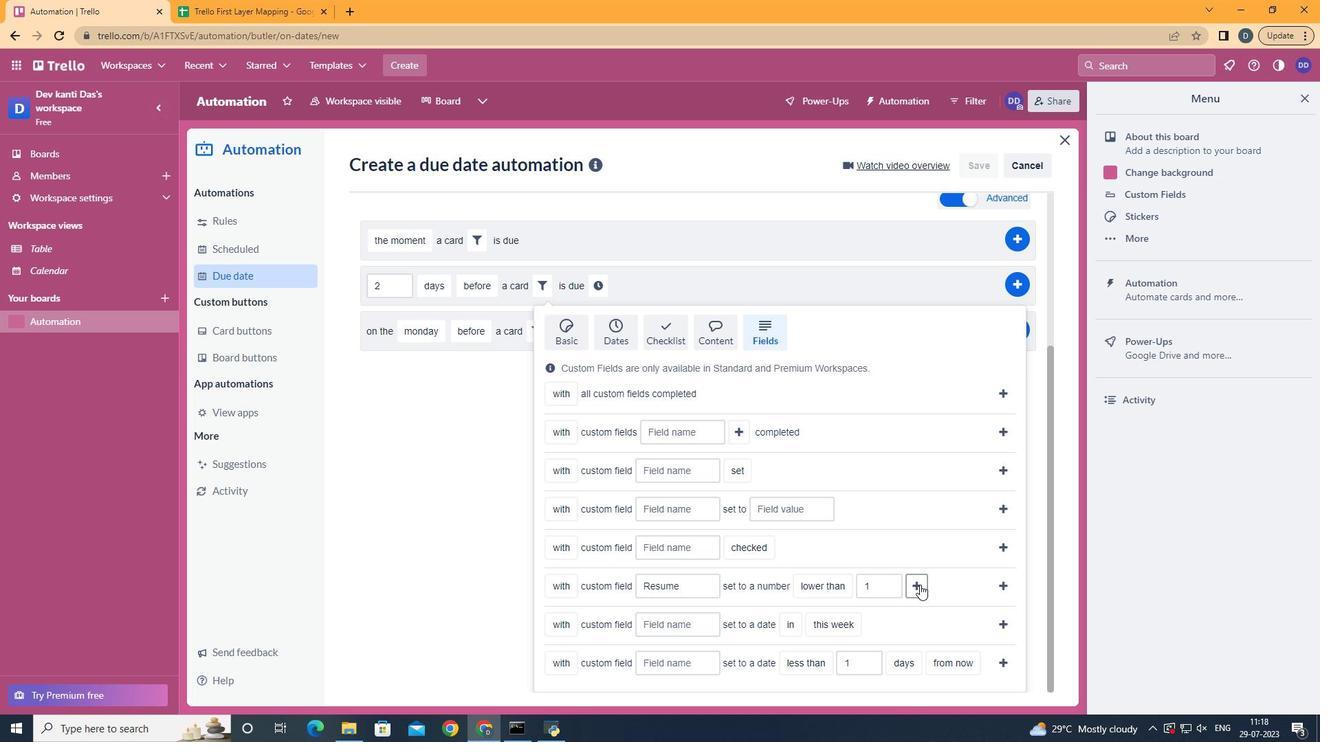 
Action: Mouse moved to (625, 510)
Screenshot: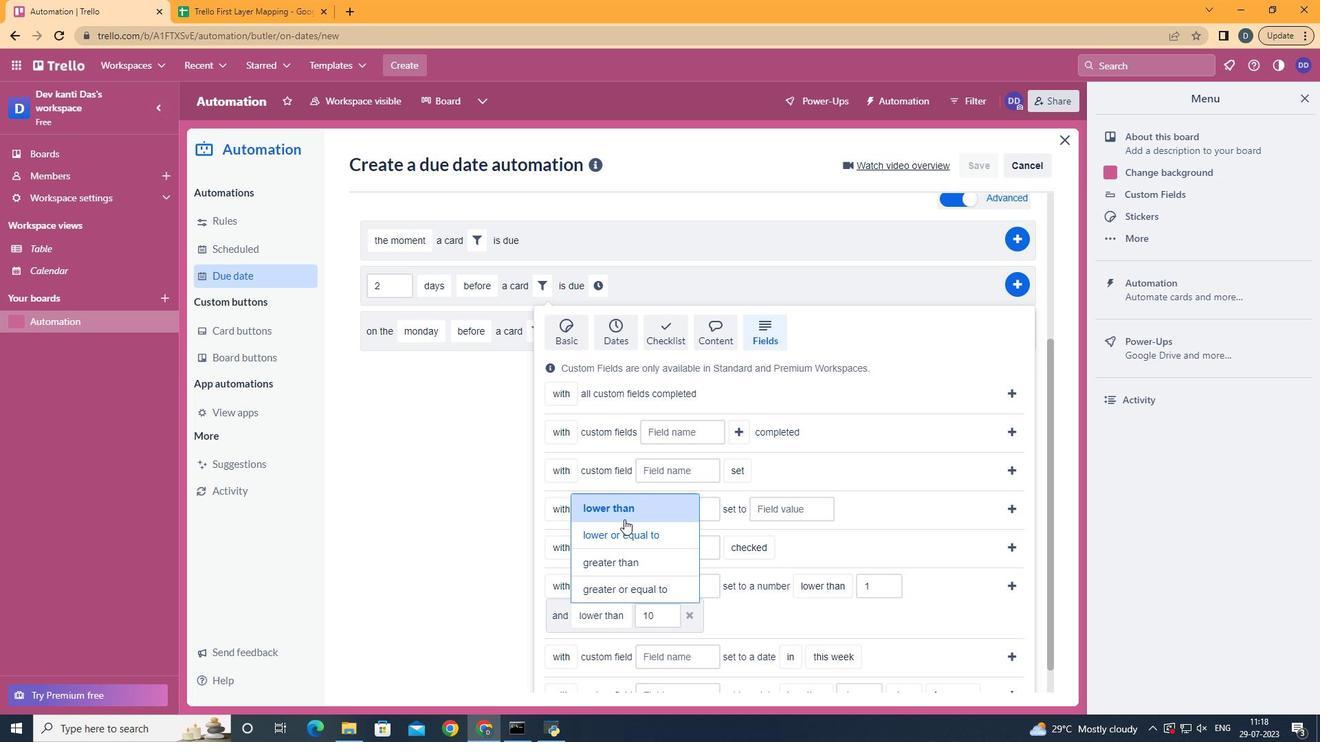 
Action: Mouse pressed left at (625, 510)
Screenshot: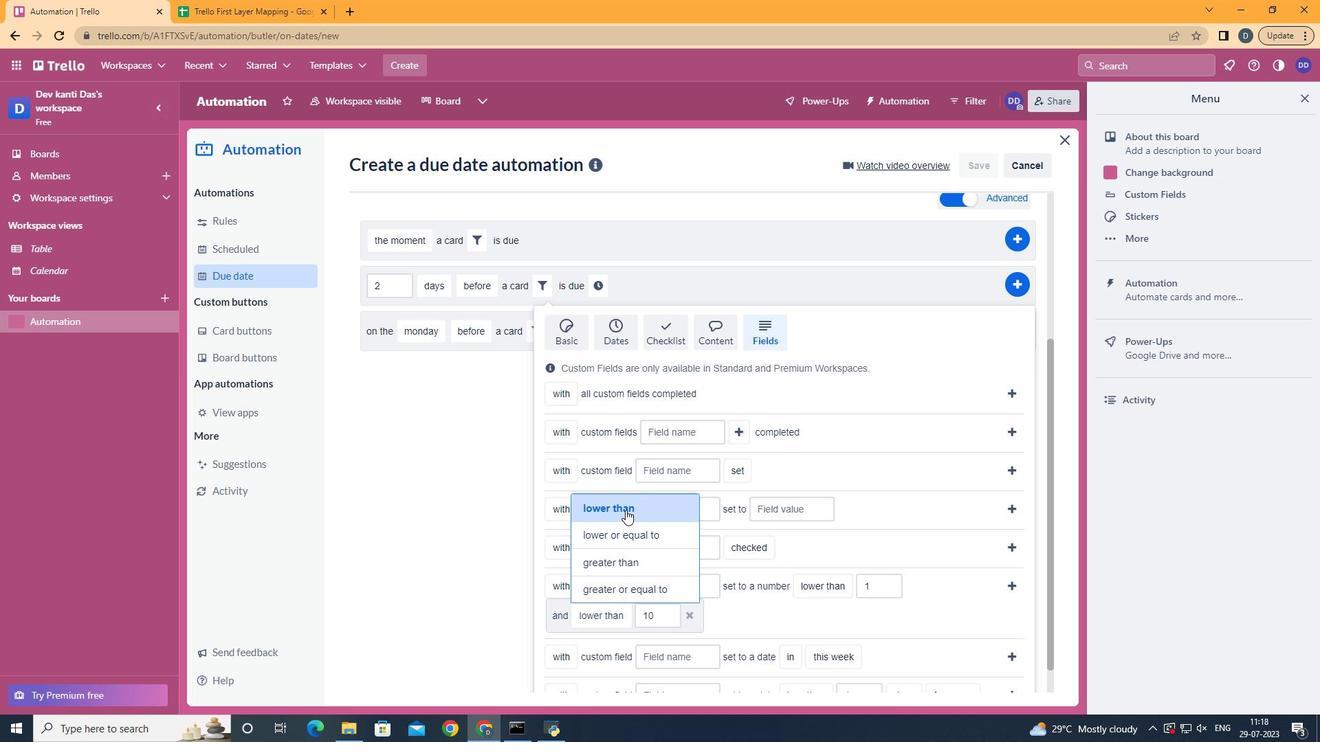 
Action: Mouse moved to (1016, 585)
Screenshot: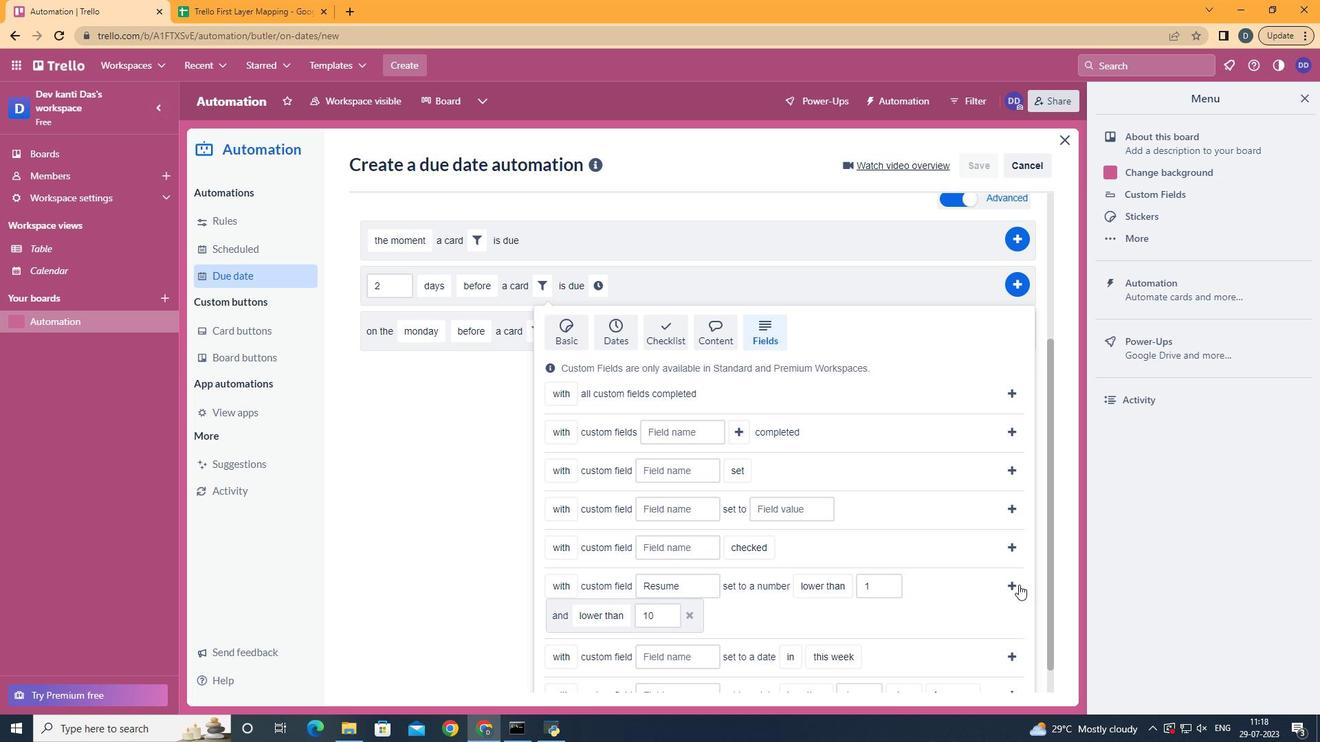 
Action: Mouse pressed left at (1016, 585)
Screenshot: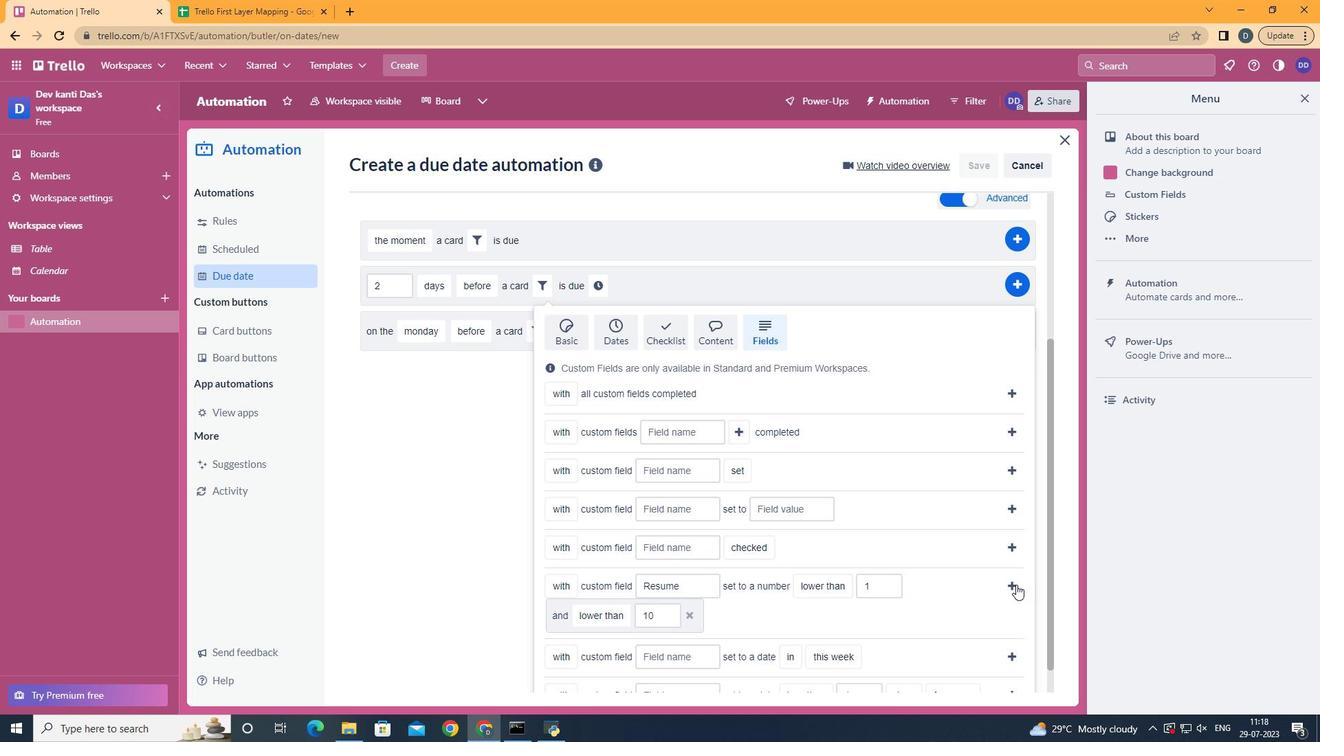 
Action: Mouse moved to (952, 504)
Screenshot: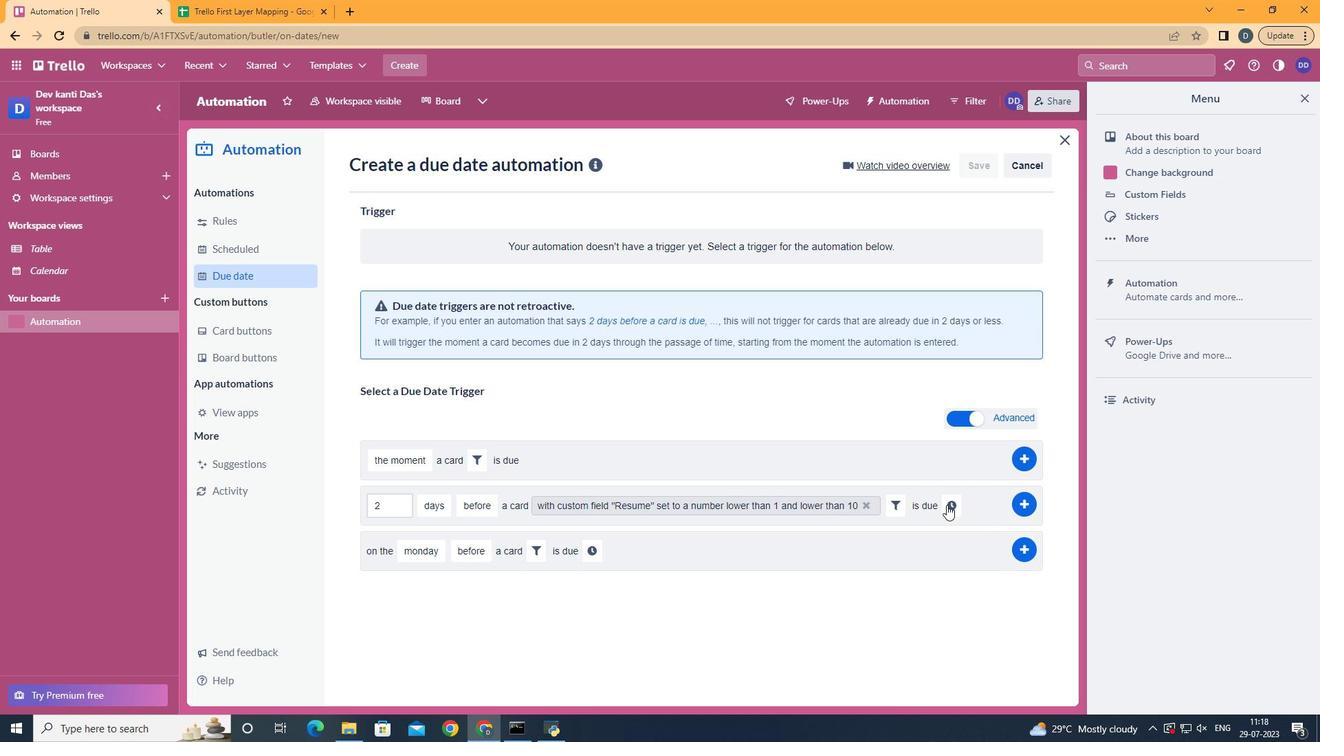 
Action: Mouse pressed left at (952, 504)
Screenshot: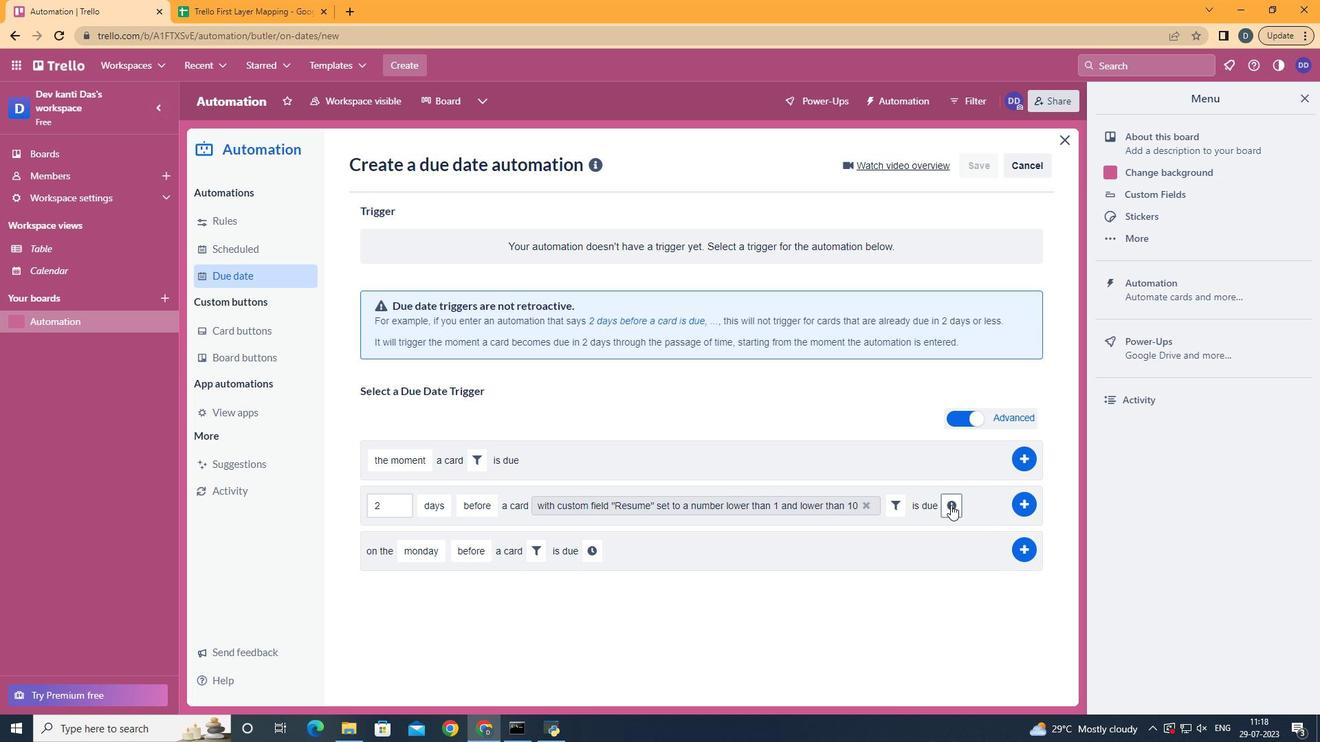 
Action: Mouse moved to (464, 534)
Screenshot: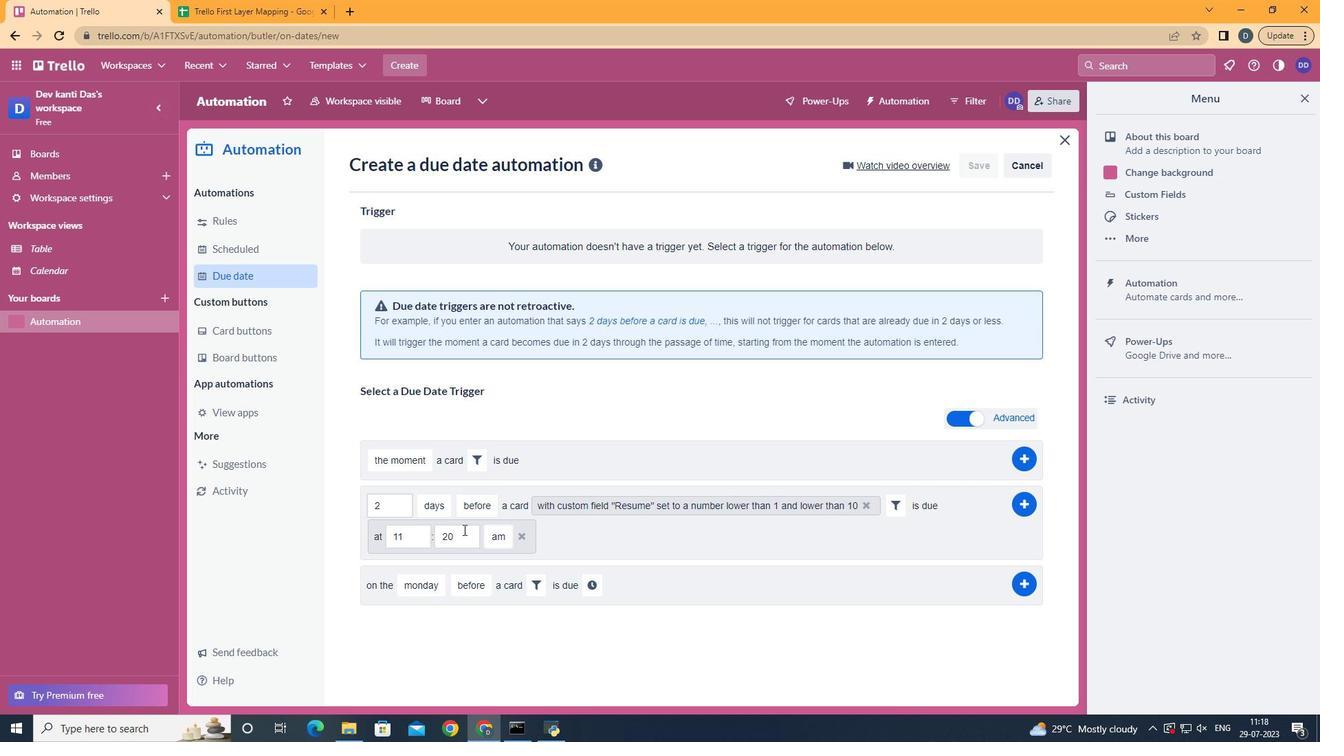 
Action: Mouse pressed left at (464, 534)
Screenshot: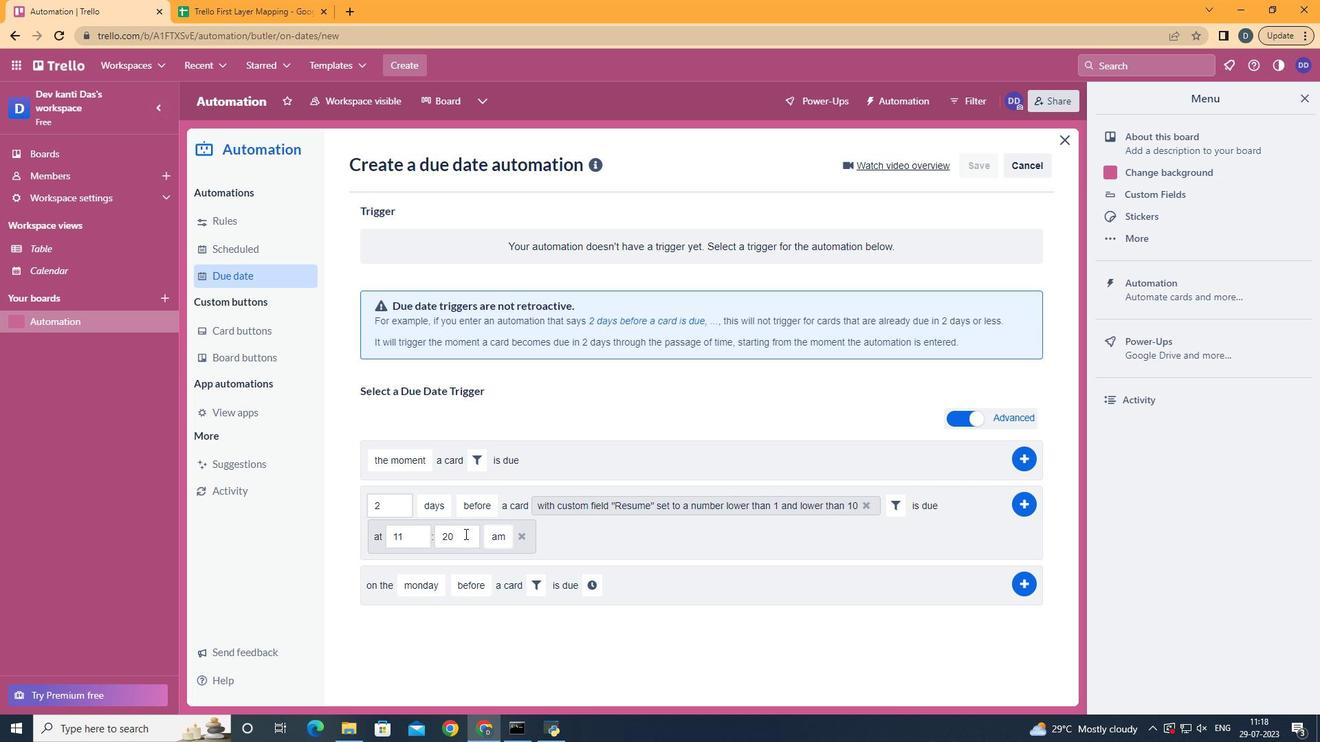 
Action: Key pressed <Key.backspace><Key.backspace>00
Screenshot: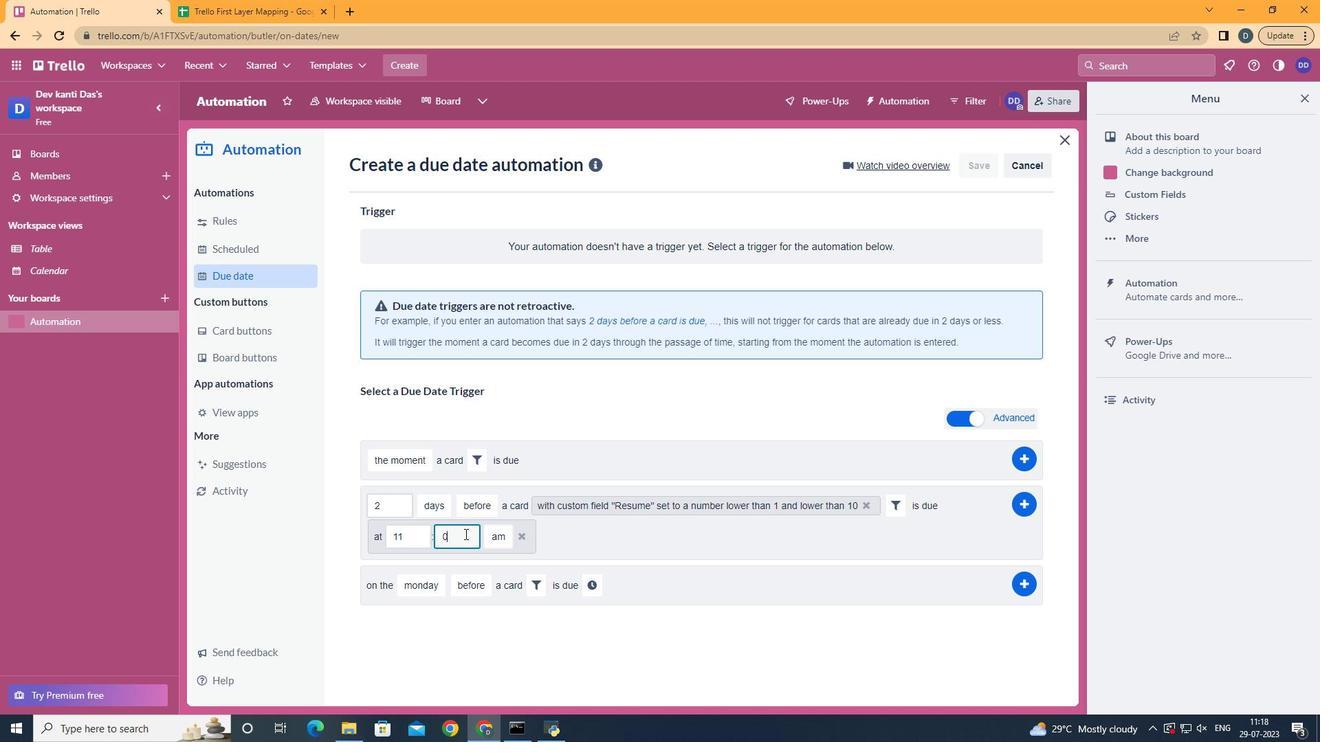 
Action: Mouse moved to (501, 559)
Screenshot: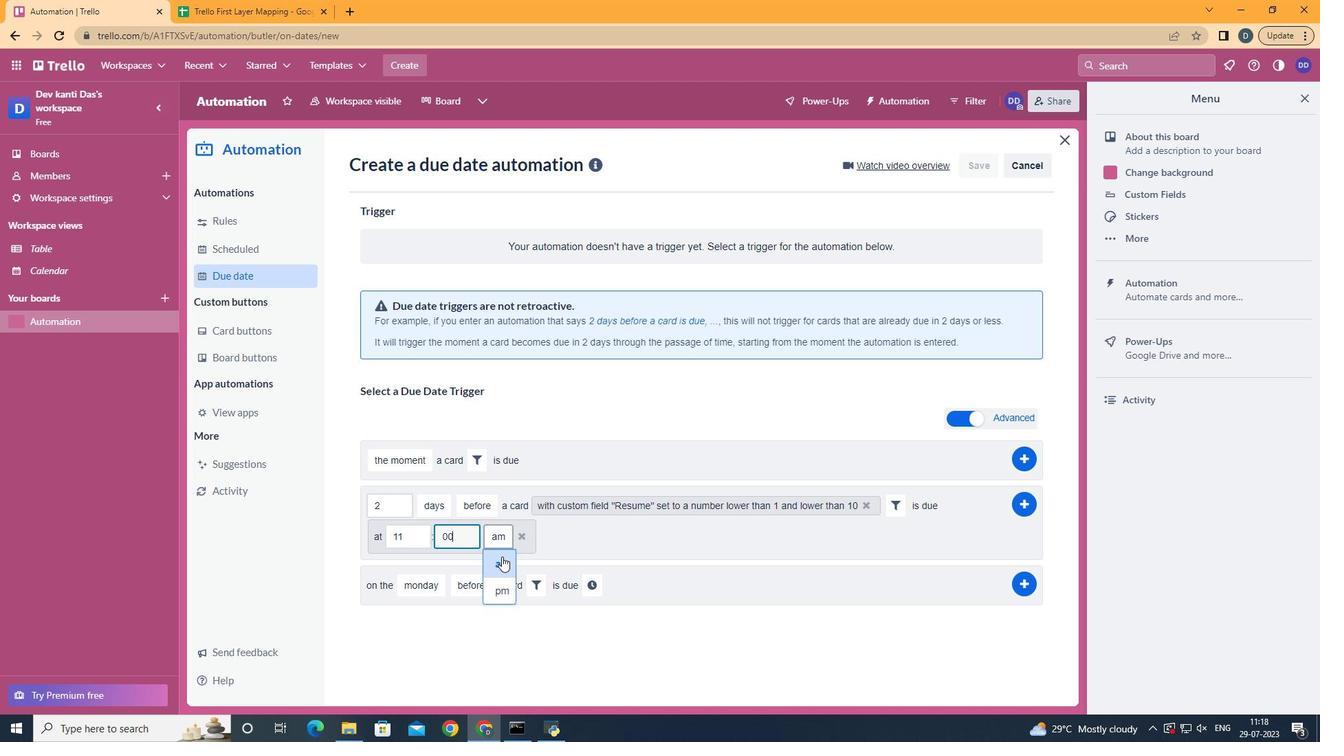 
Action: Mouse pressed left at (501, 559)
Screenshot: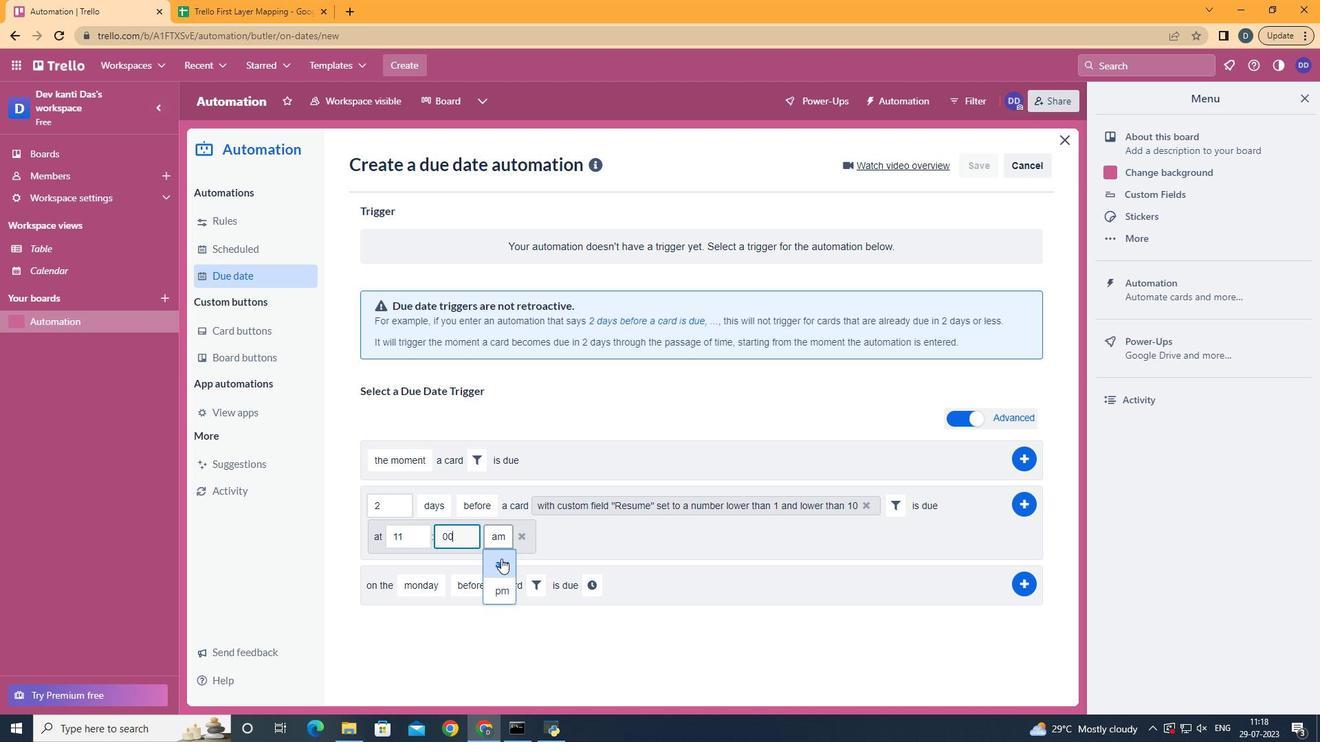 
